 Task: Find connections with filter location Reservoir with filter topic #Jobswith filter profile language English with filter current company Elastic with filter school Sri Krishna College of Technology with filter industry Wholesale Import and Export with filter service category Consulting with filter keywords title School Volunteer
Action: Mouse moved to (486, 99)
Screenshot: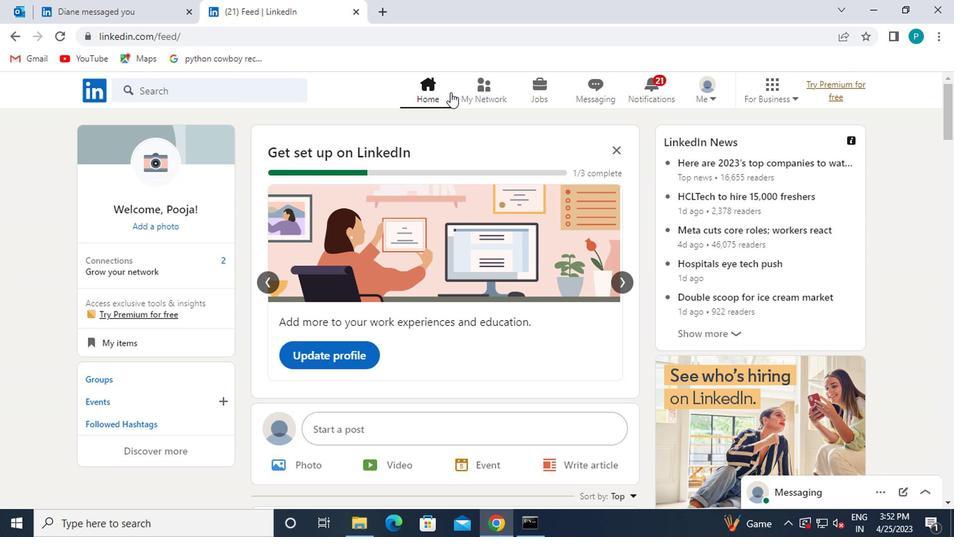 
Action: Mouse pressed left at (486, 99)
Screenshot: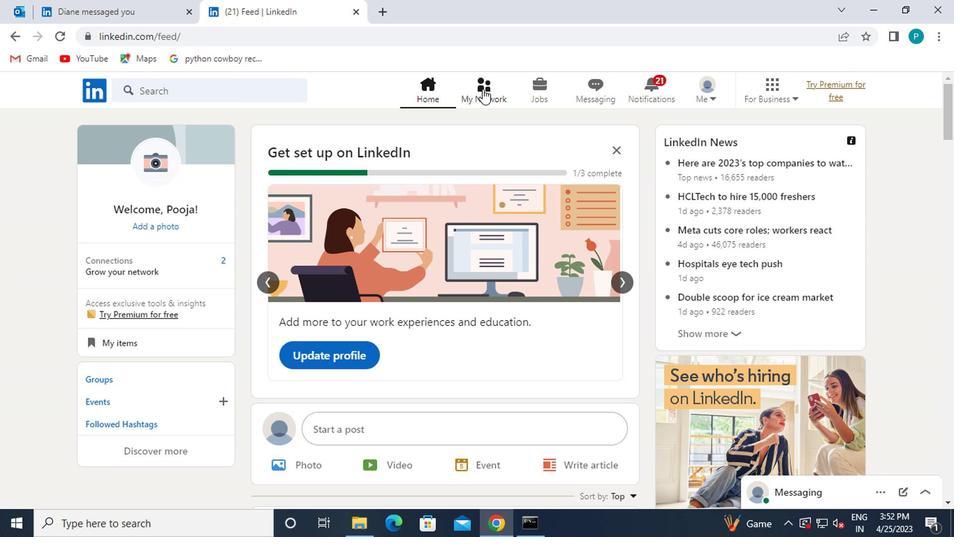 
Action: Mouse moved to (214, 175)
Screenshot: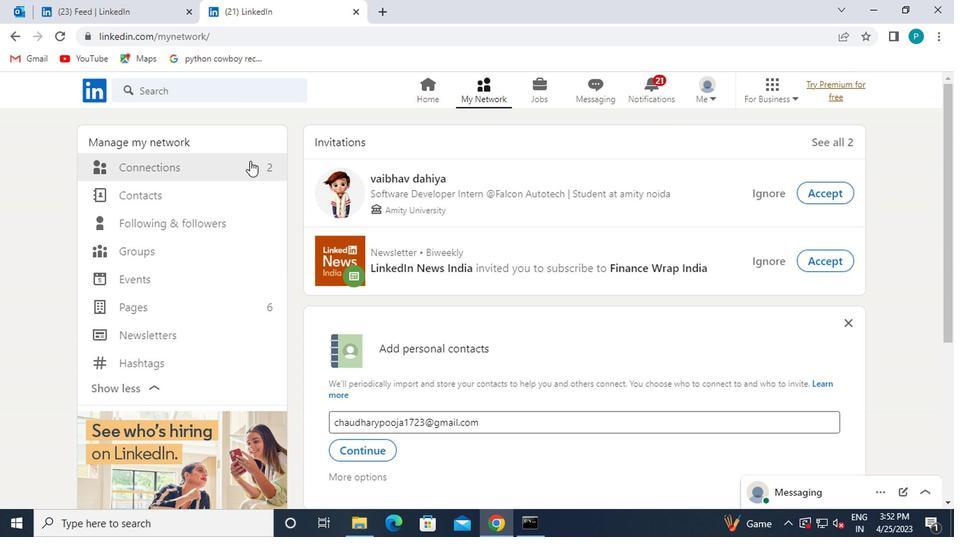 
Action: Mouse pressed left at (214, 175)
Screenshot: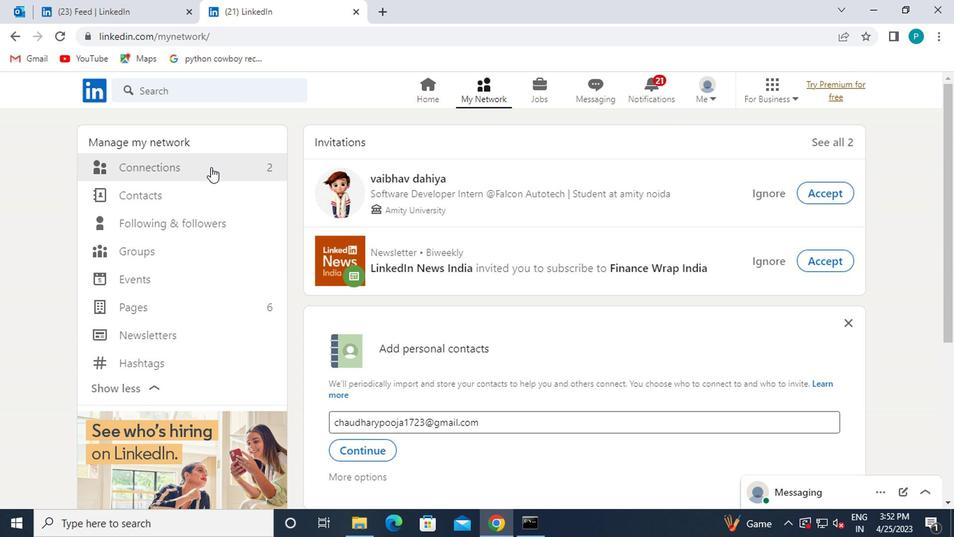 
Action: Mouse moved to (568, 178)
Screenshot: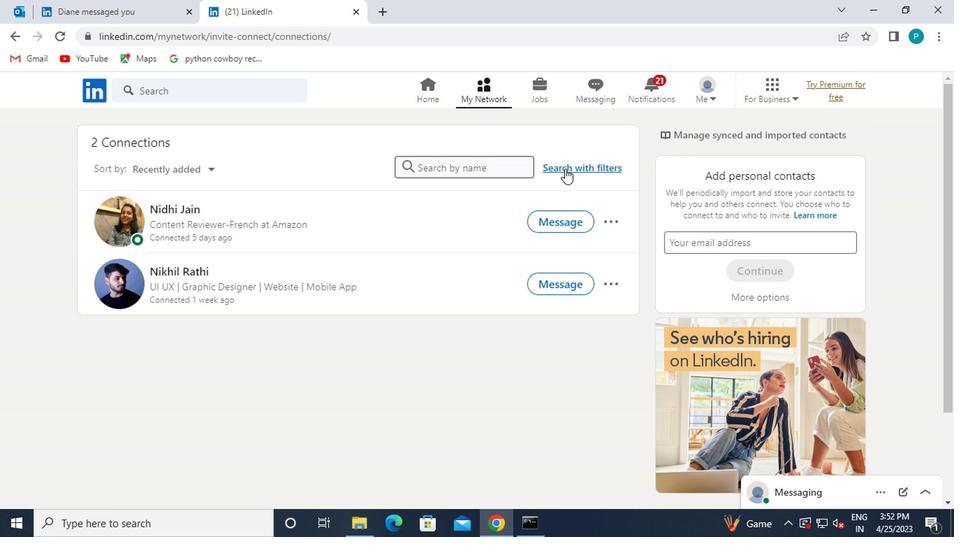 
Action: Mouse pressed left at (568, 178)
Screenshot: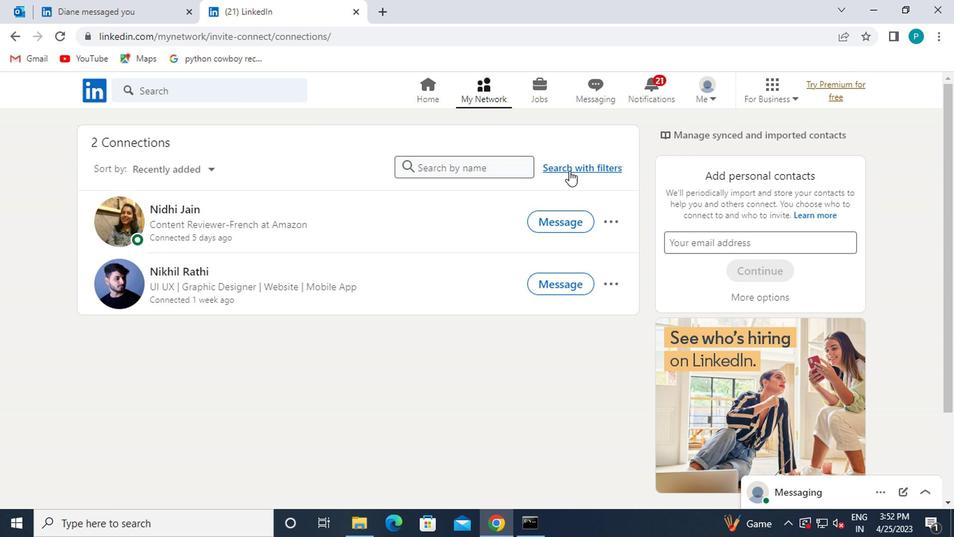
Action: Mouse moved to (455, 140)
Screenshot: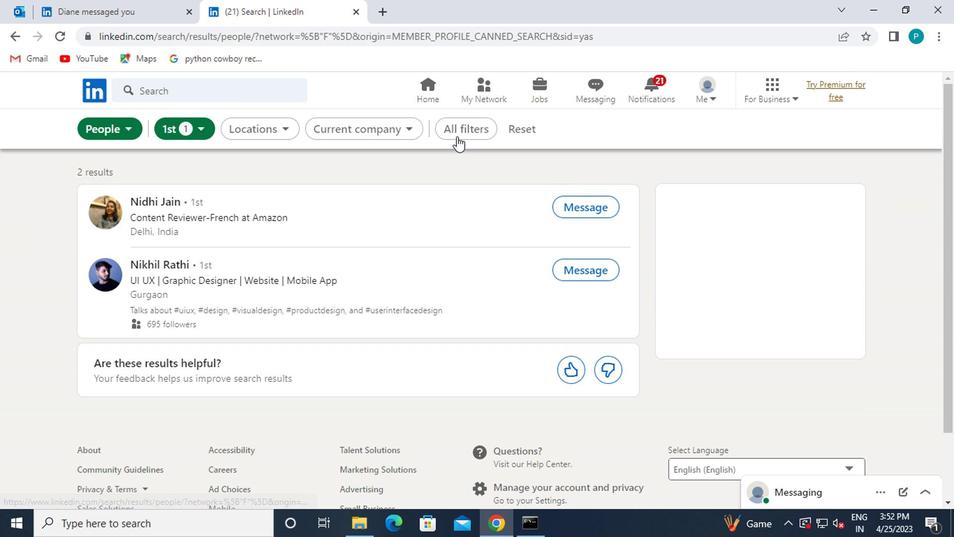 
Action: Mouse pressed left at (455, 140)
Screenshot: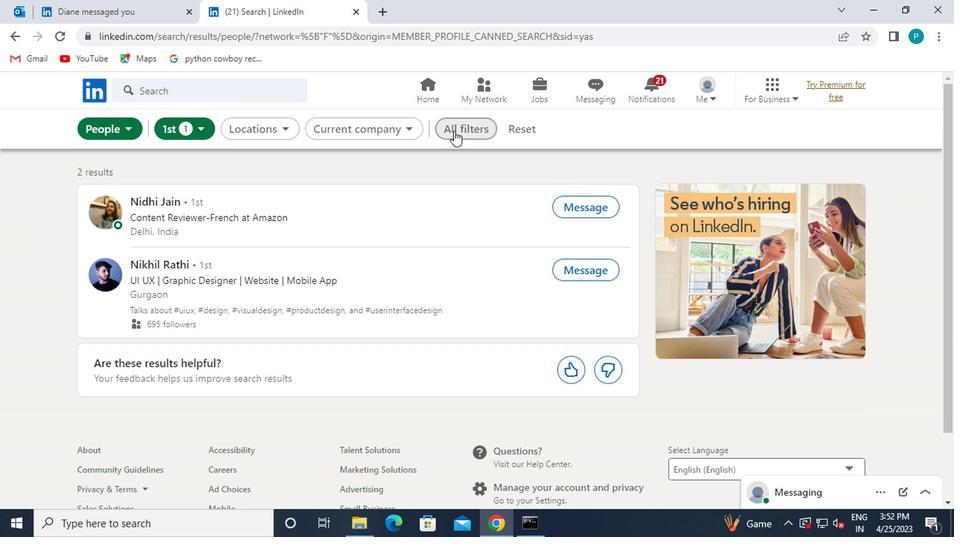 
Action: Mouse moved to (664, 241)
Screenshot: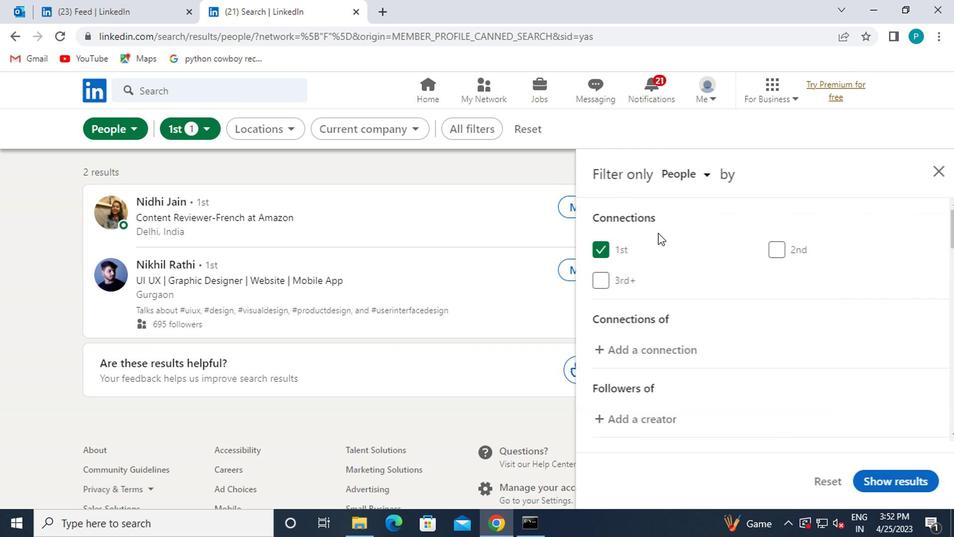 
Action: Mouse scrolled (664, 240) with delta (0, 0)
Screenshot: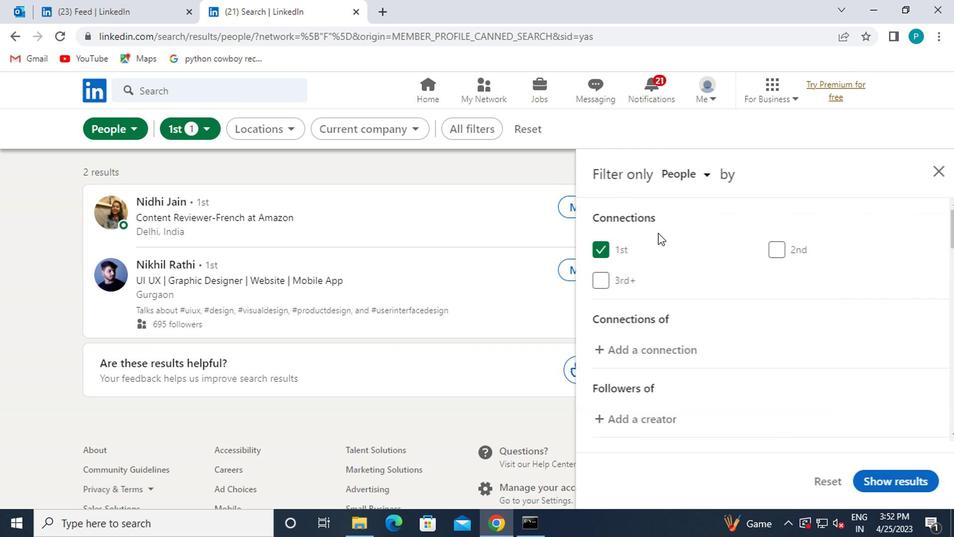 
Action: Mouse moved to (684, 258)
Screenshot: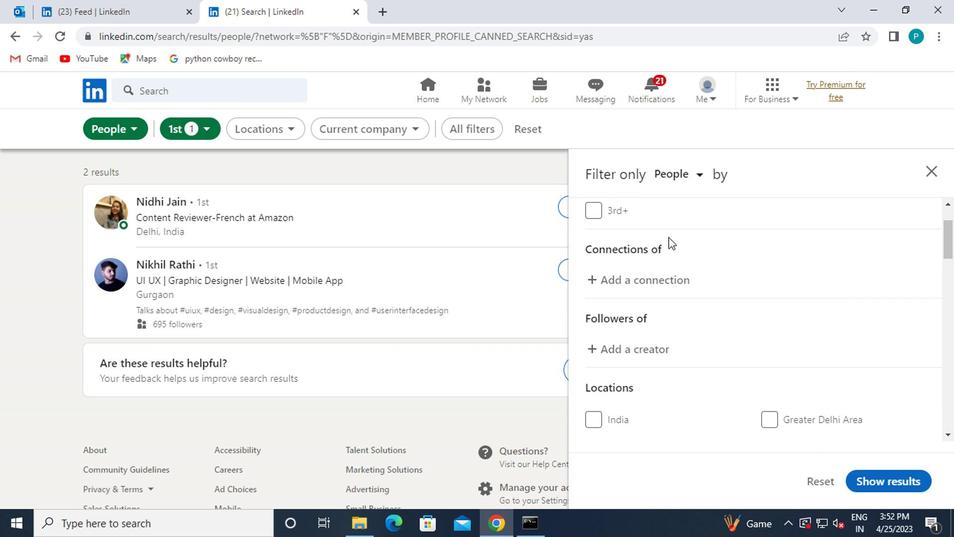 
Action: Mouse scrolled (684, 257) with delta (0, 0)
Screenshot: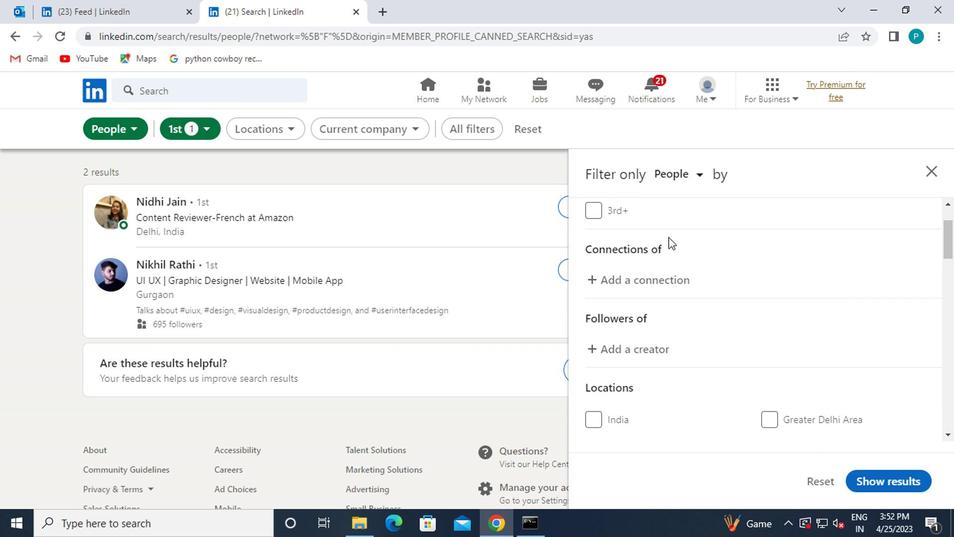 
Action: Mouse moved to (724, 281)
Screenshot: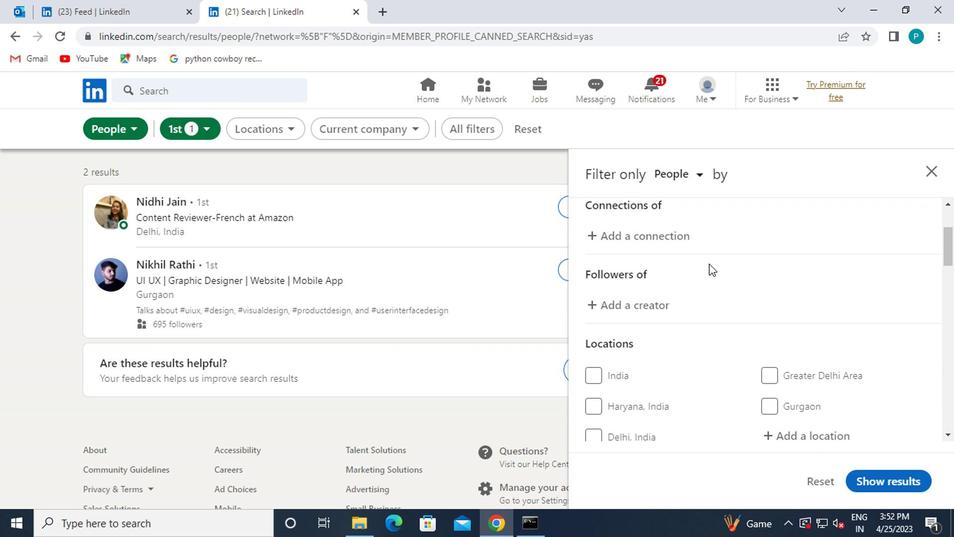 
Action: Mouse scrolled (724, 280) with delta (0, 0)
Screenshot: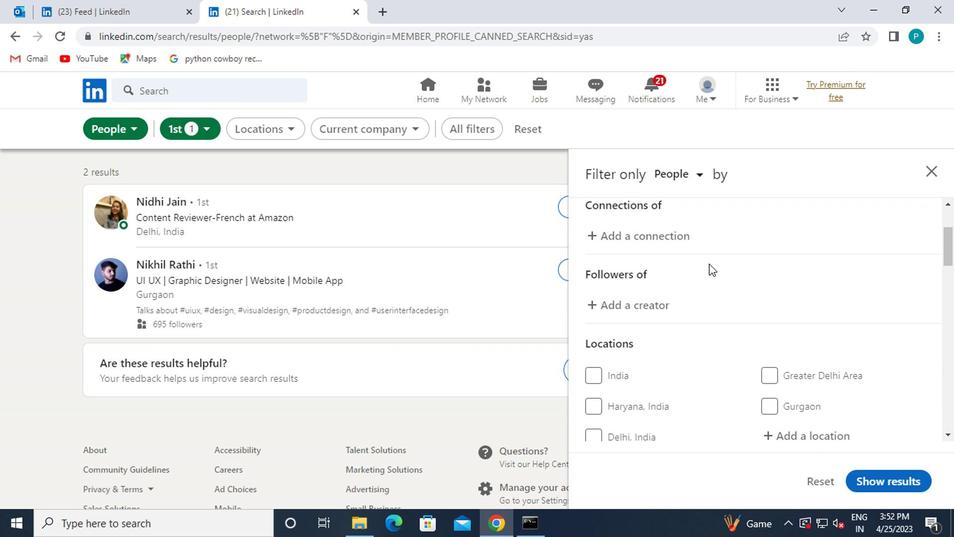 
Action: Mouse moved to (796, 337)
Screenshot: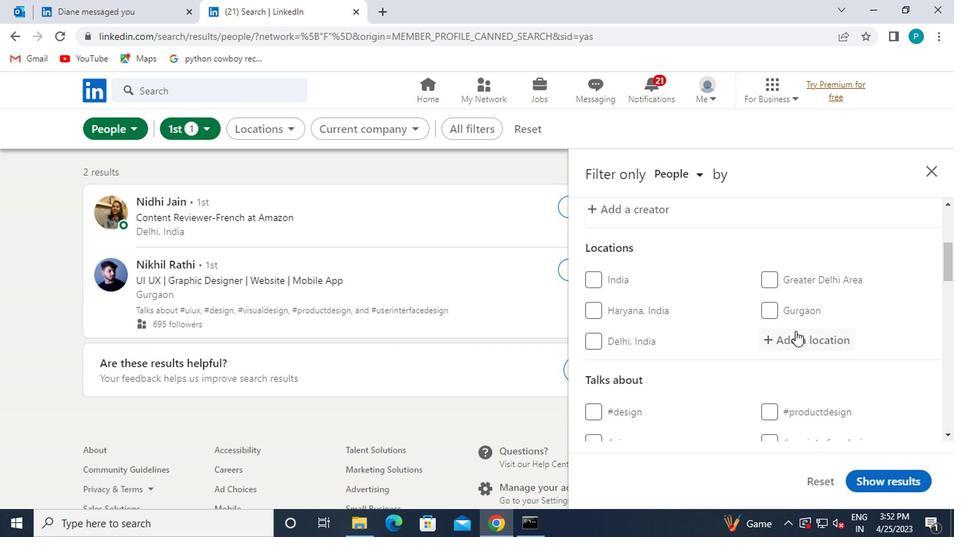 
Action: Mouse pressed left at (796, 337)
Screenshot: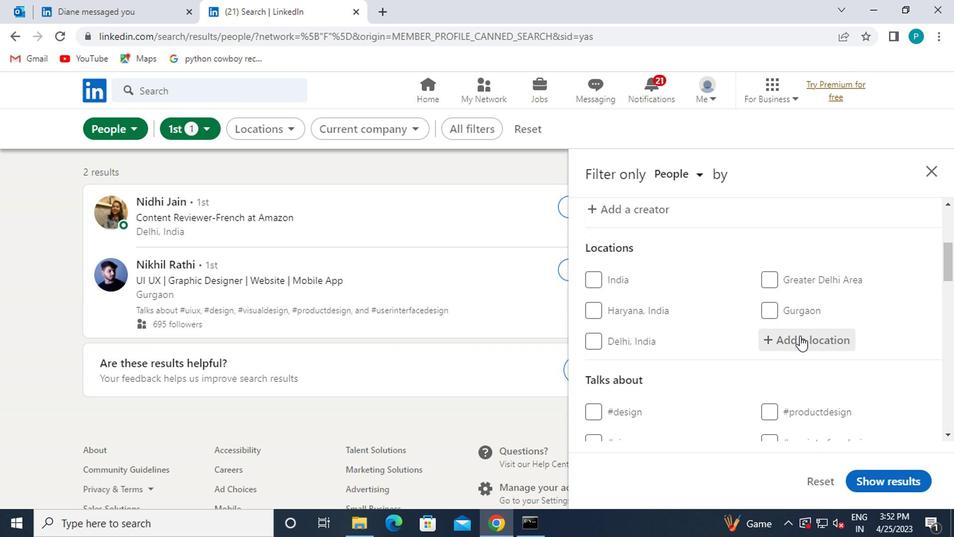 
Action: Mouse moved to (668, 300)
Screenshot: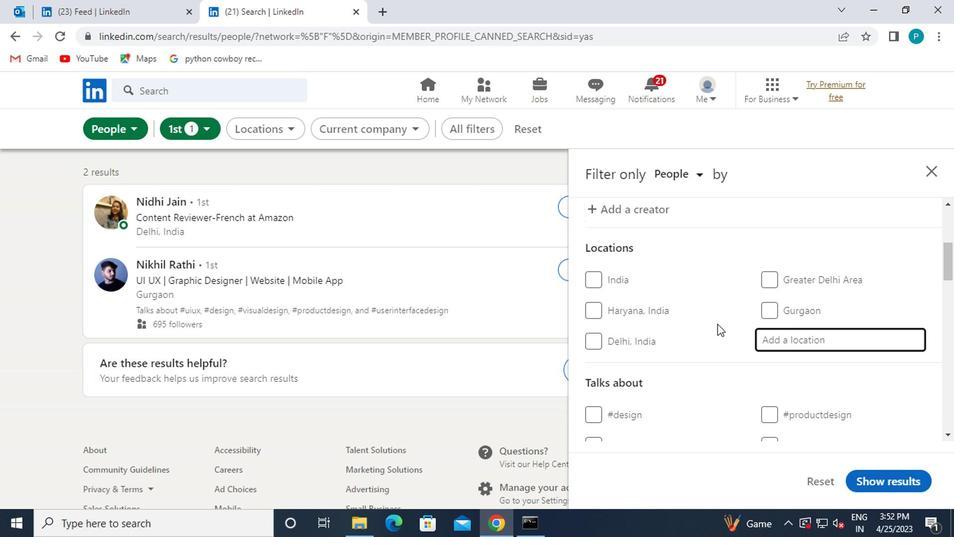 
Action: Key pressed reservoir
Screenshot: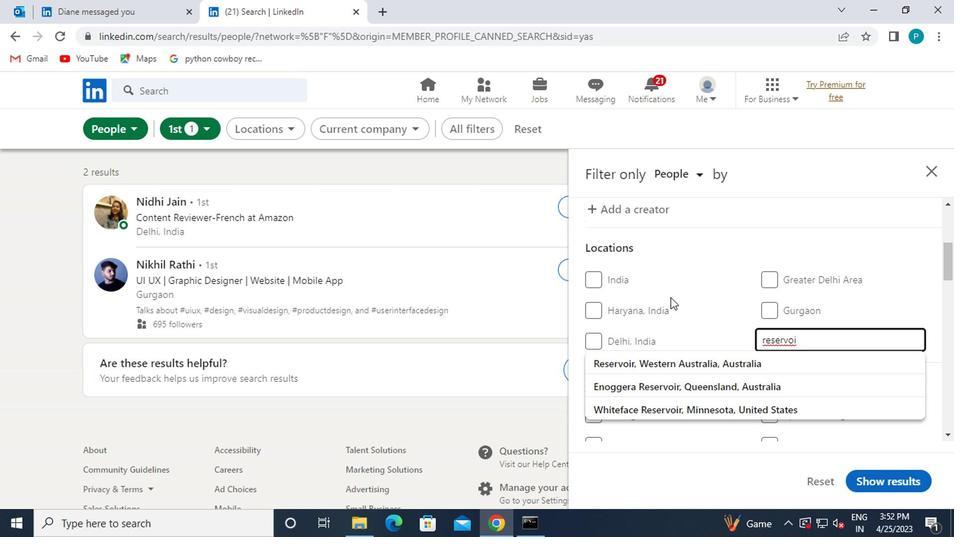 
Action: Mouse moved to (732, 332)
Screenshot: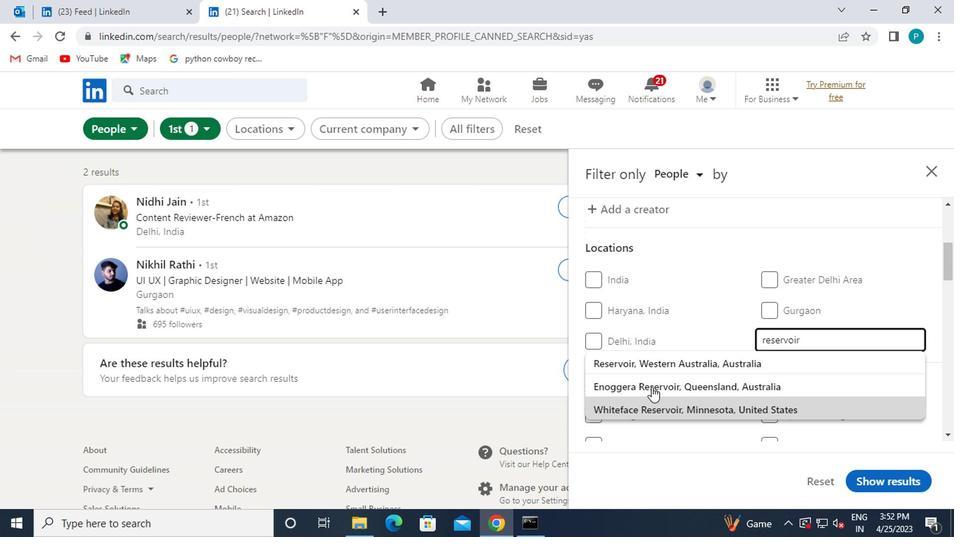 
Action: Key pressed <Key.enter>
Screenshot: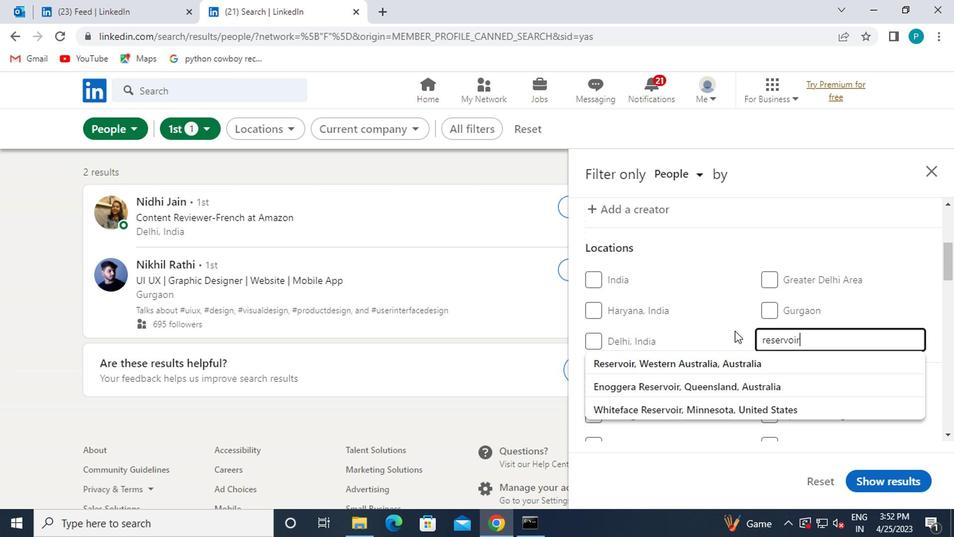 
Action: Mouse moved to (730, 331)
Screenshot: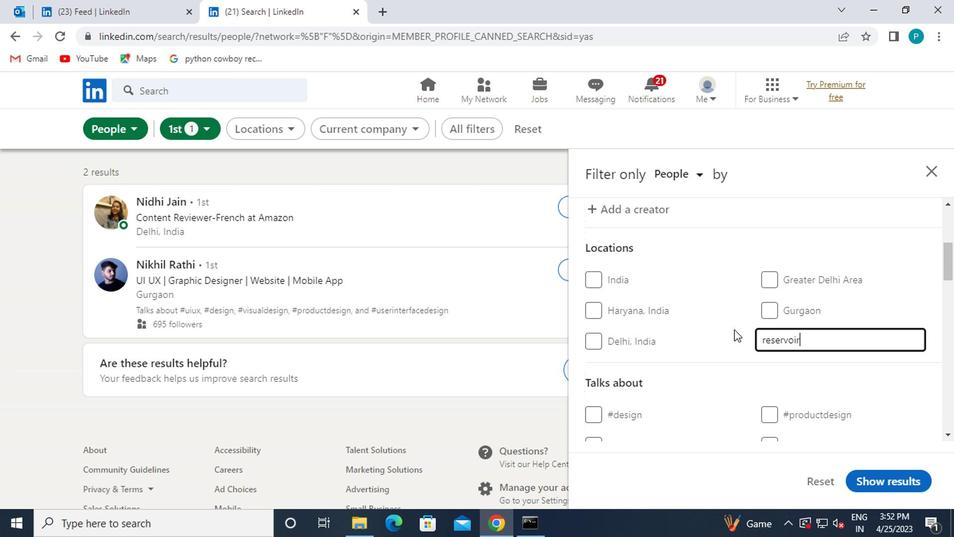 
Action: Mouse scrolled (730, 330) with delta (0, 0)
Screenshot: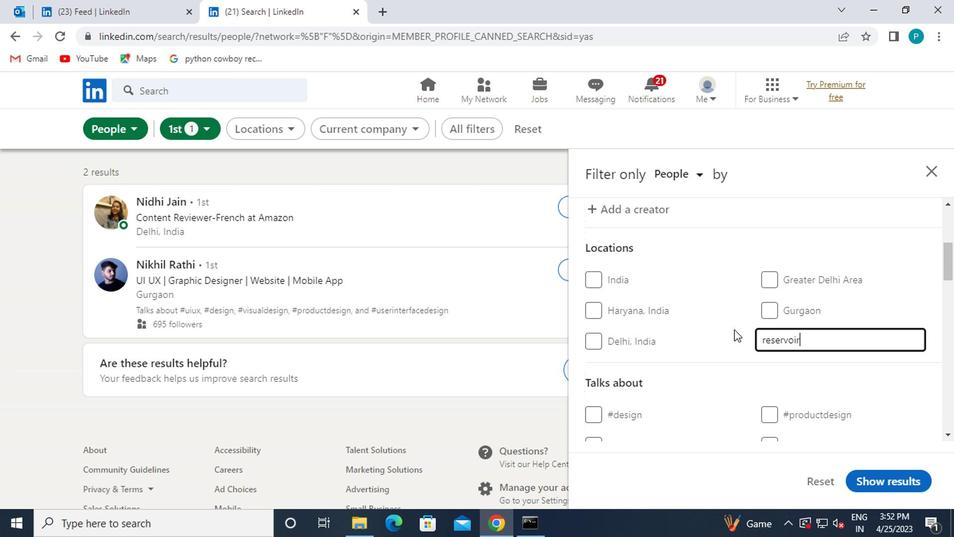 
Action: Mouse moved to (729, 333)
Screenshot: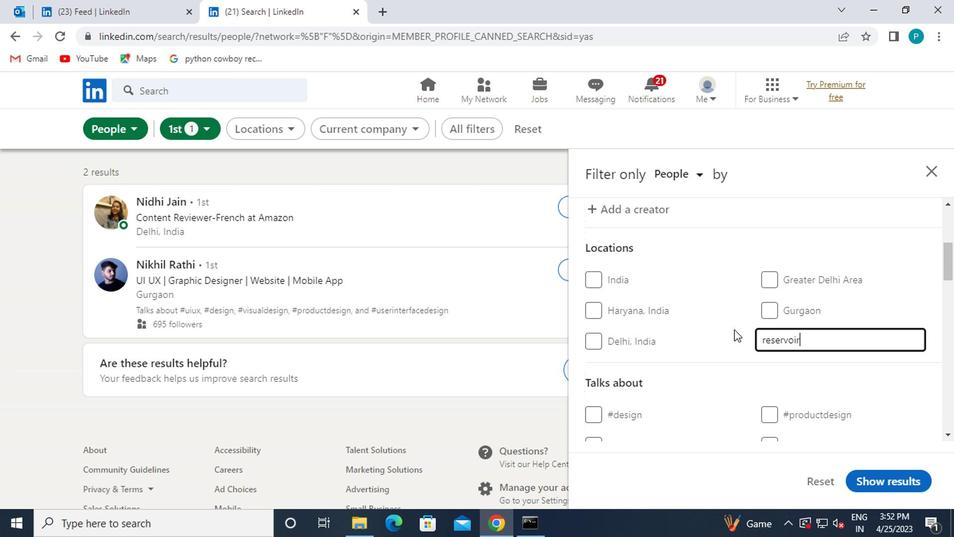 
Action: Mouse scrolled (729, 332) with delta (0, 0)
Screenshot: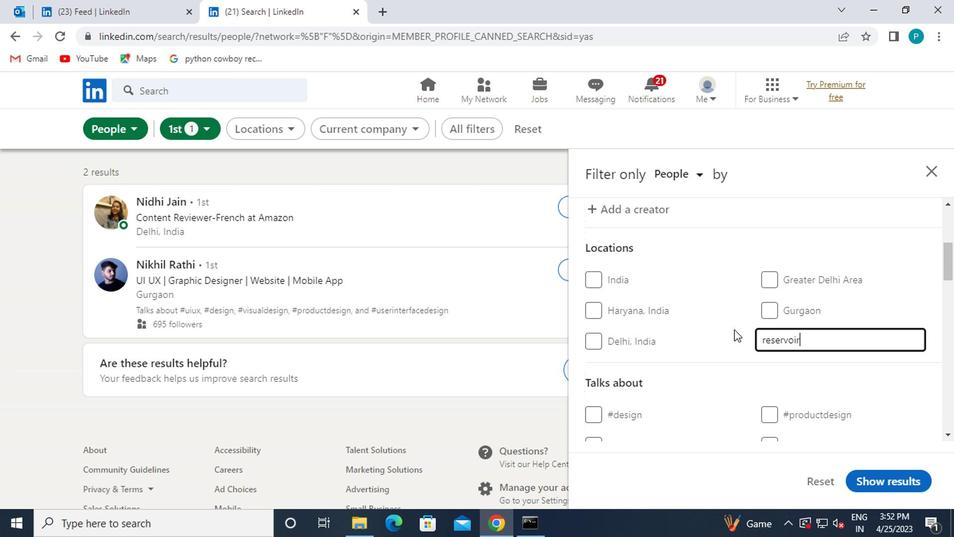 
Action: Mouse moved to (760, 340)
Screenshot: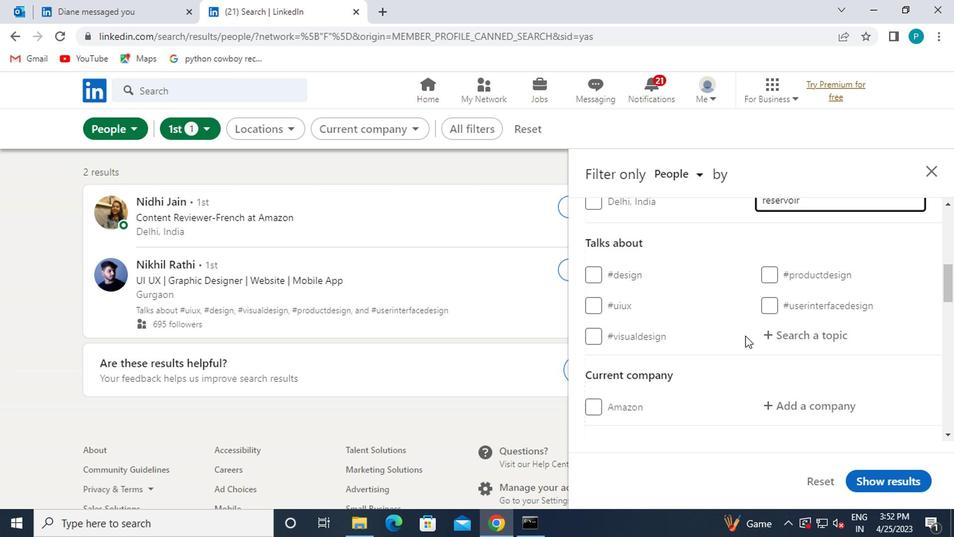 
Action: Mouse pressed left at (760, 340)
Screenshot: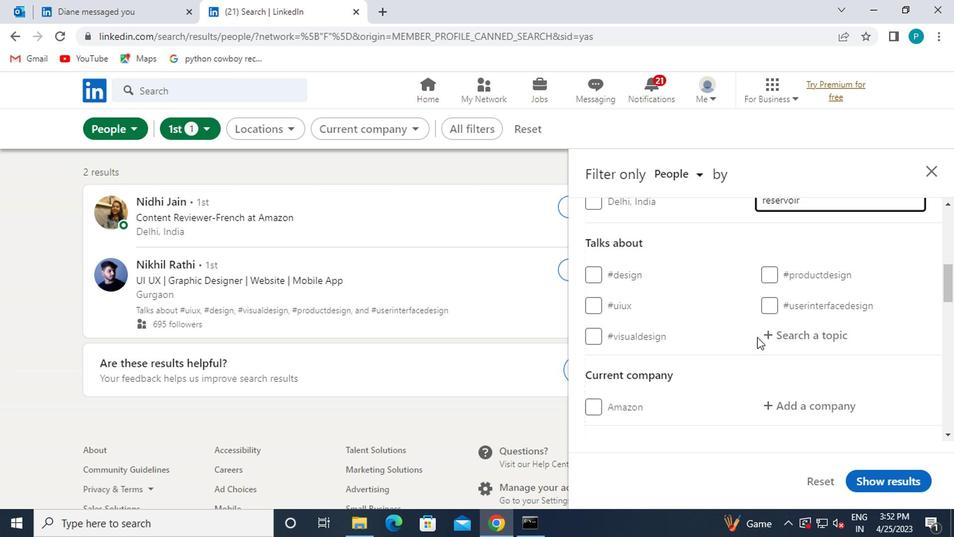 
Action: Key pressed <Key.shift><Key.shift><Key.shift><Key.shift><Key.shift><Key.shift><Key.shift>#JOBS
Screenshot: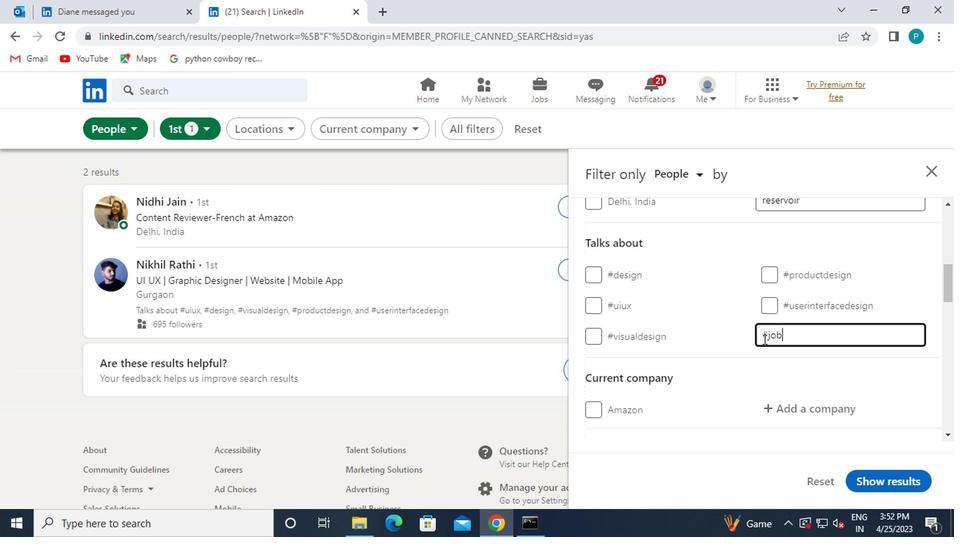 
Action: Mouse moved to (724, 355)
Screenshot: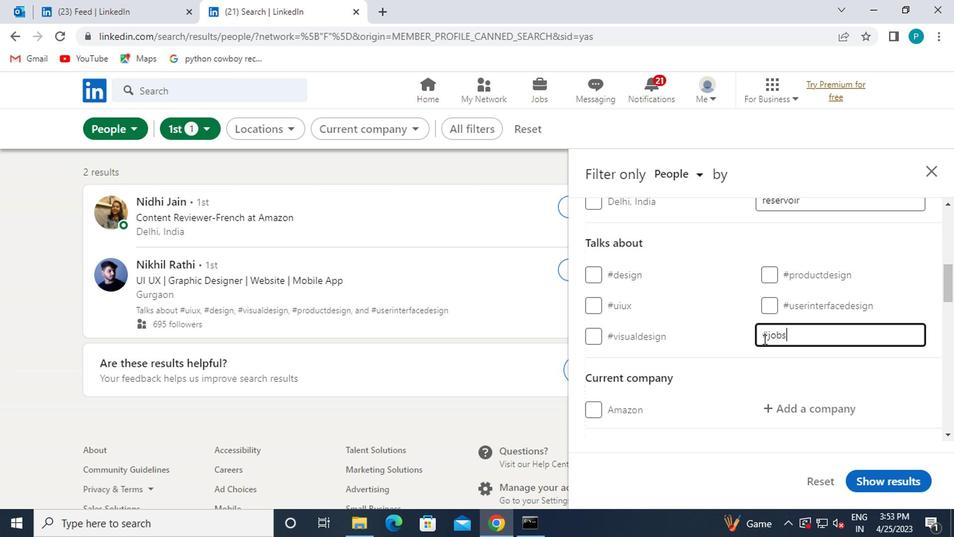 
Action: Mouse scrolled (724, 354) with delta (0, 0)
Screenshot: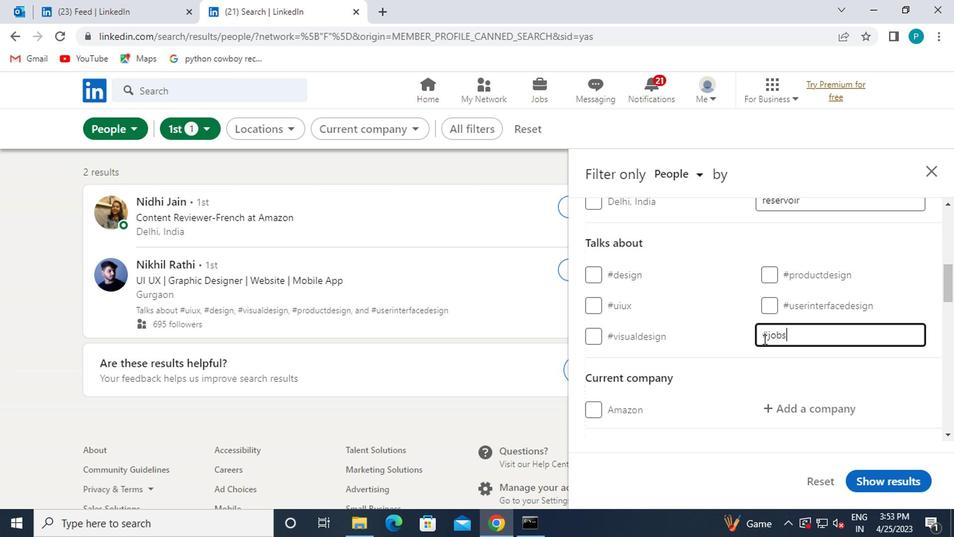
Action: Mouse moved to (716, 356)
Screenshot: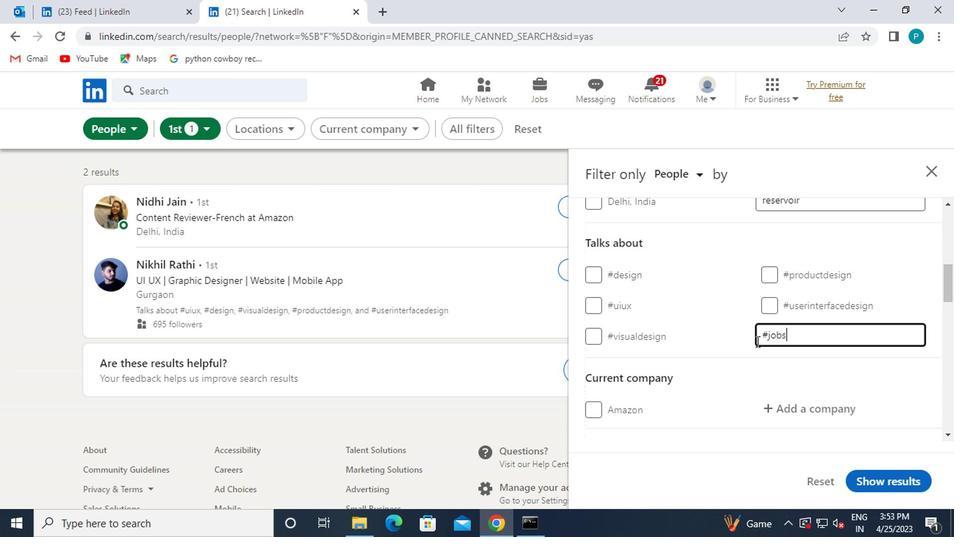 
Action: Mouse scrolled (716, 355) with delta (0, 0)
Screenshot: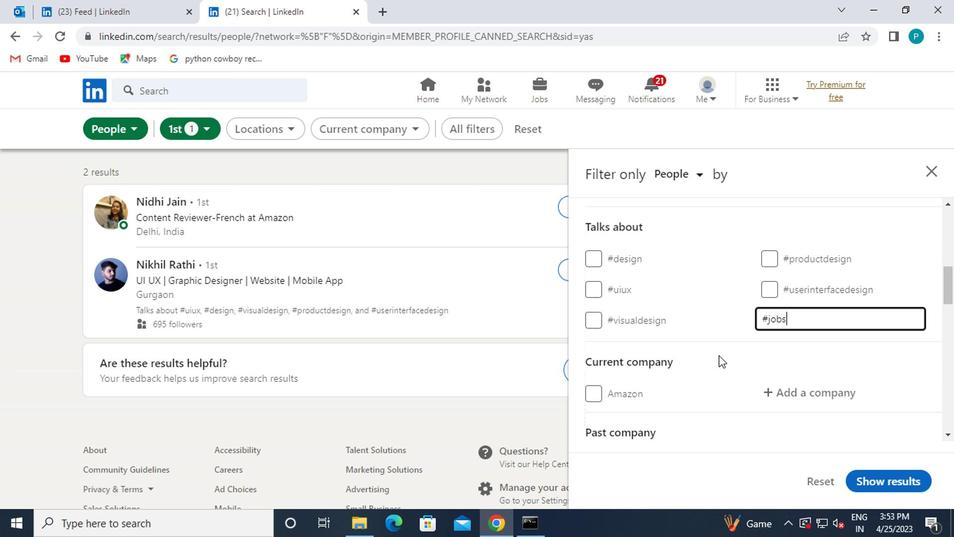 
Action: Mouse scrolled (716, 357) with delta (0, 0)
Screenshot: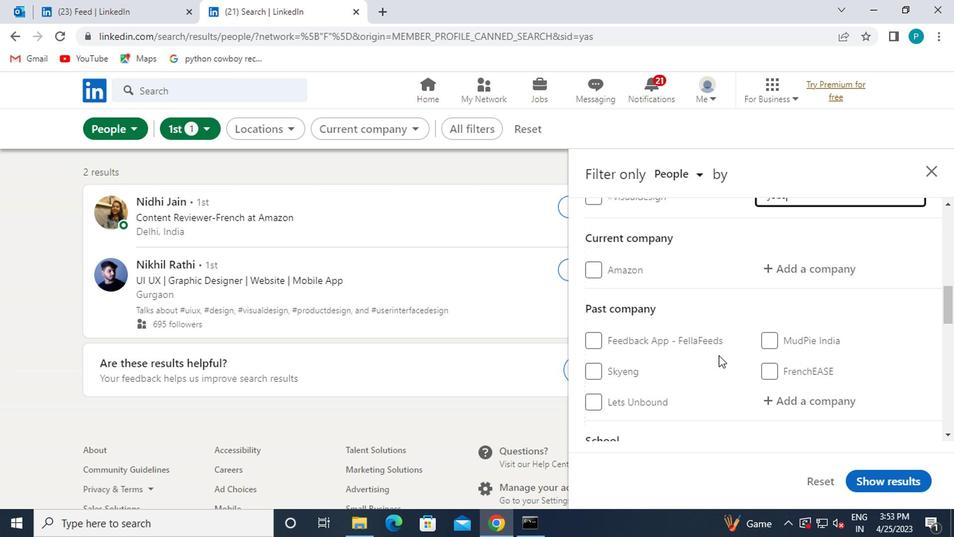 
Action: Mouse scrolled (716, 355) with delta (0, 0)
Screenshot: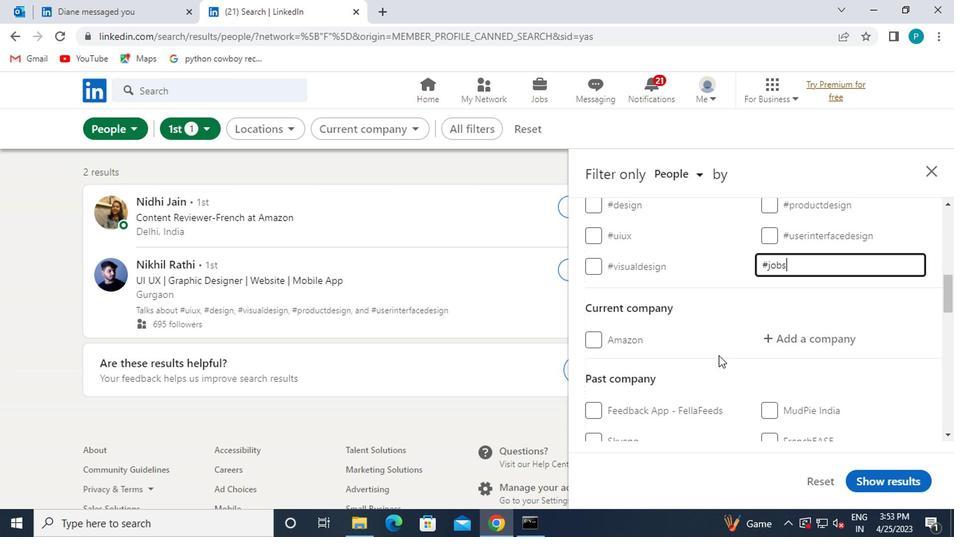 
Action: Mouse moved to (768, 280)
Screenshot: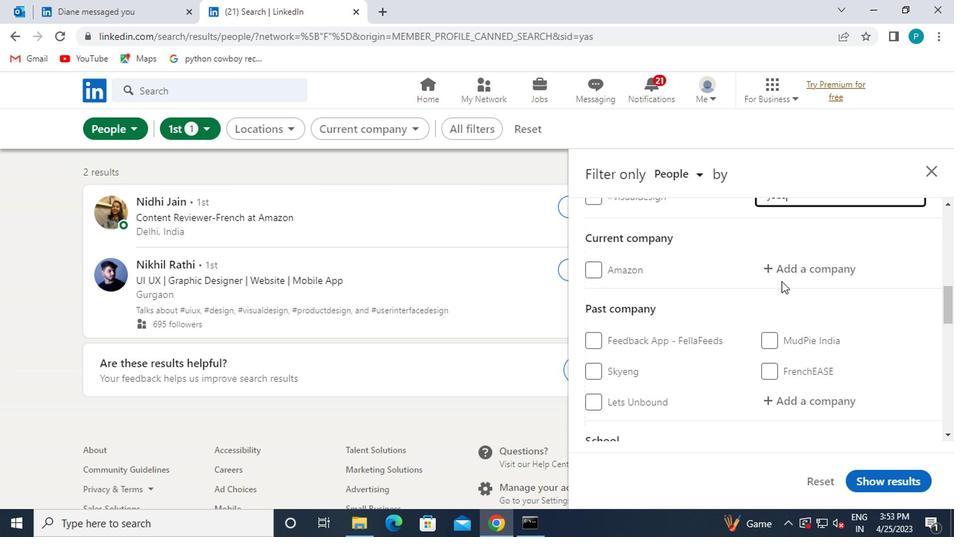 
Action: Mouse pressed left at (768, 280)
Screenshot: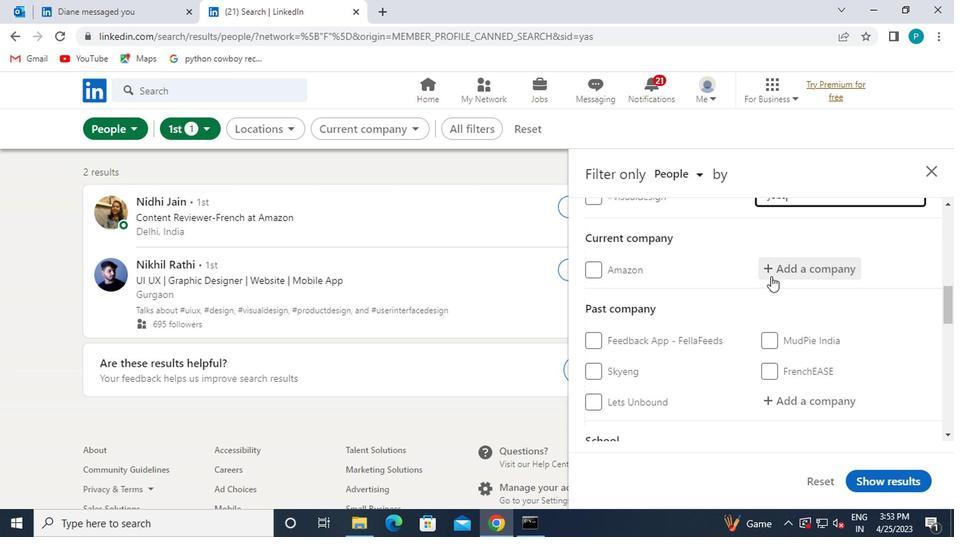 
Action: Key pressed ELASTIC
Screenshot: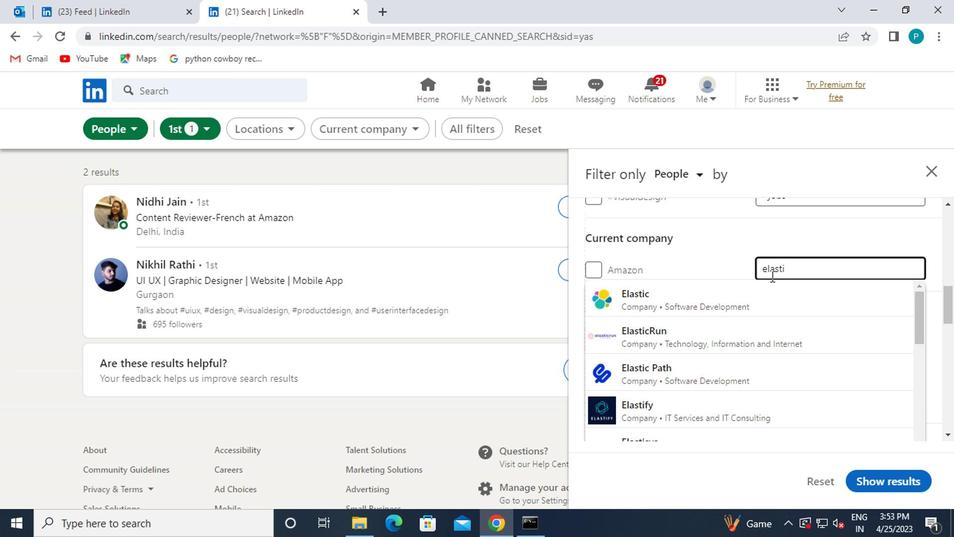 
Action: Mouse moved to (686, 290)
Screenshot: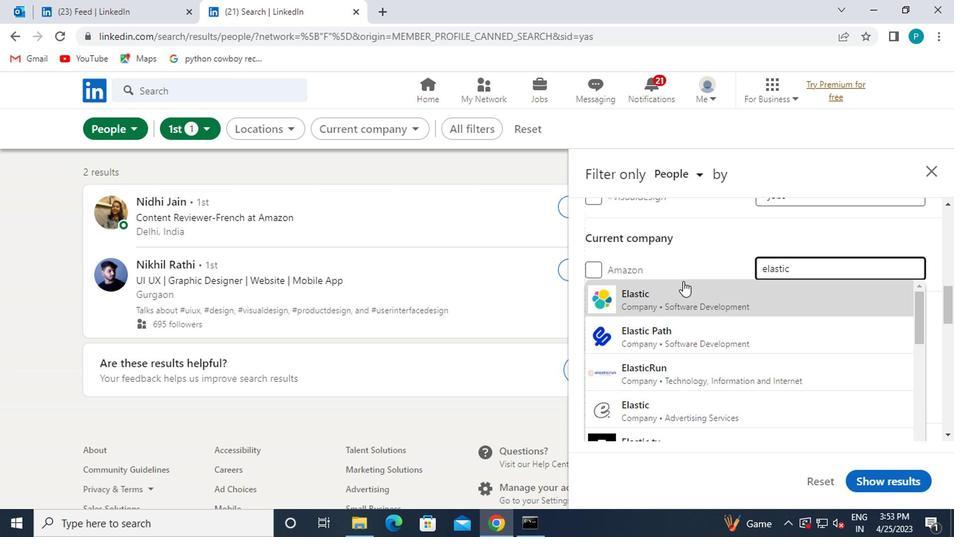
Action: Mouse pressed left at (686, 290)
Screenshot: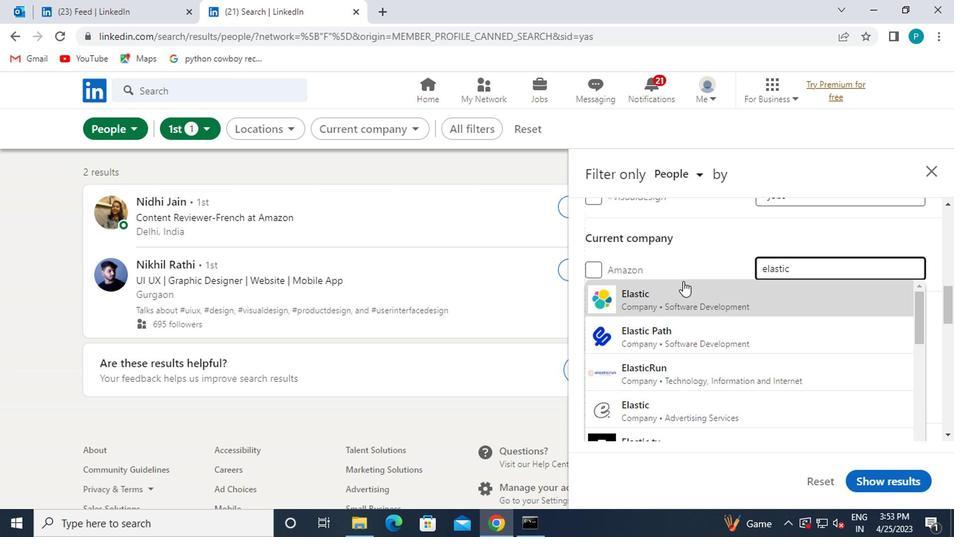 
Action: Mouse moved to (646, 280)
Screenshot: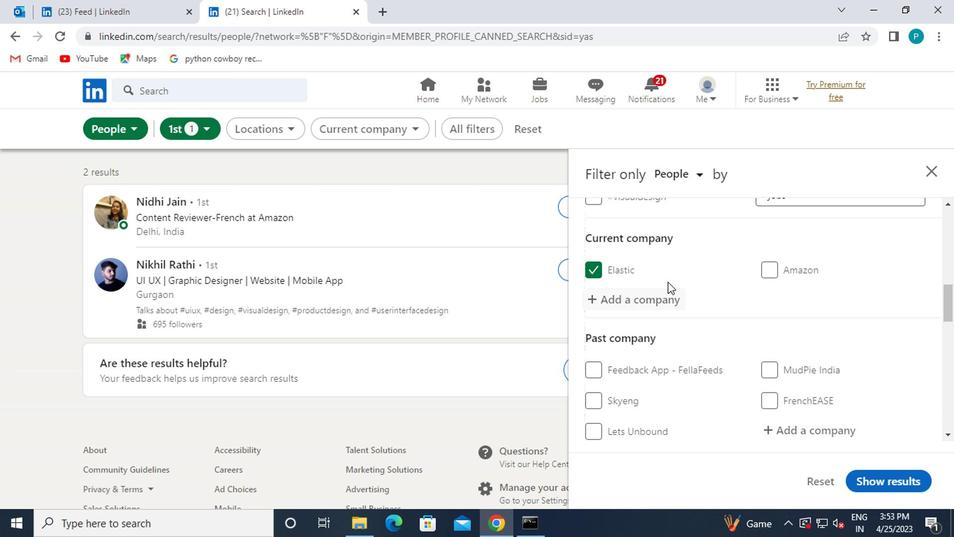 
Action: Mouse scrolled (646, 279) with delta (0, 0)
Screenshot: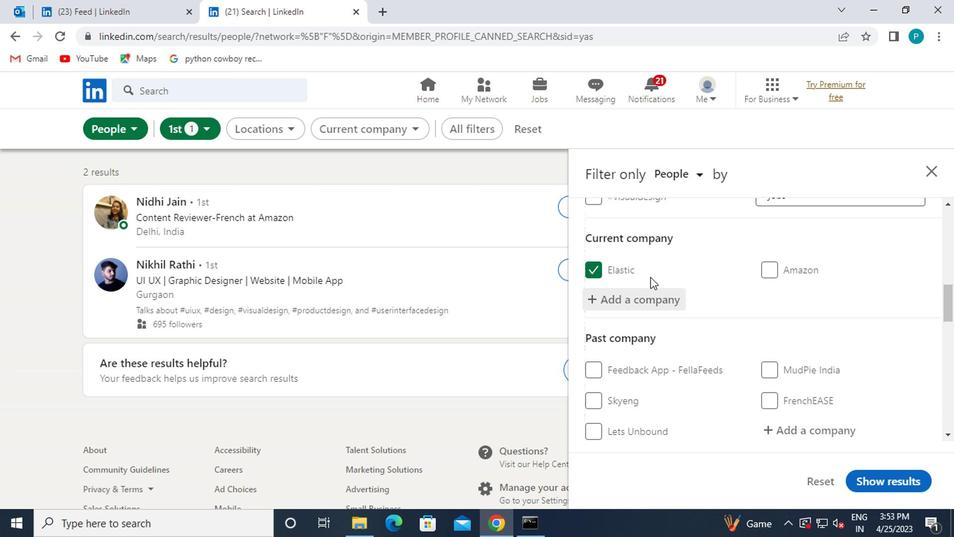 
Action: Mouse scrolled (646, 279) with delta (0, 0)
Screenshot: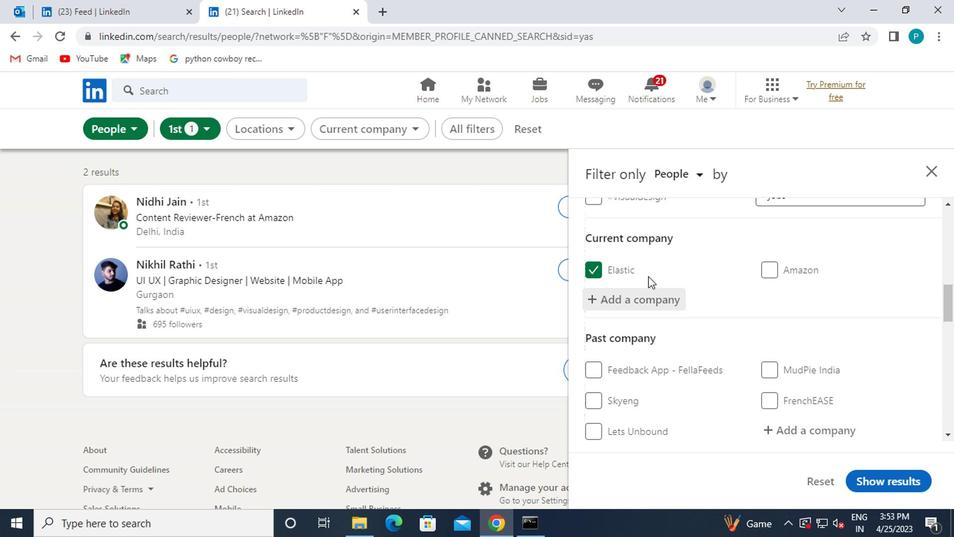 
Action: Mouse moved to (763, 305)
Screenshot: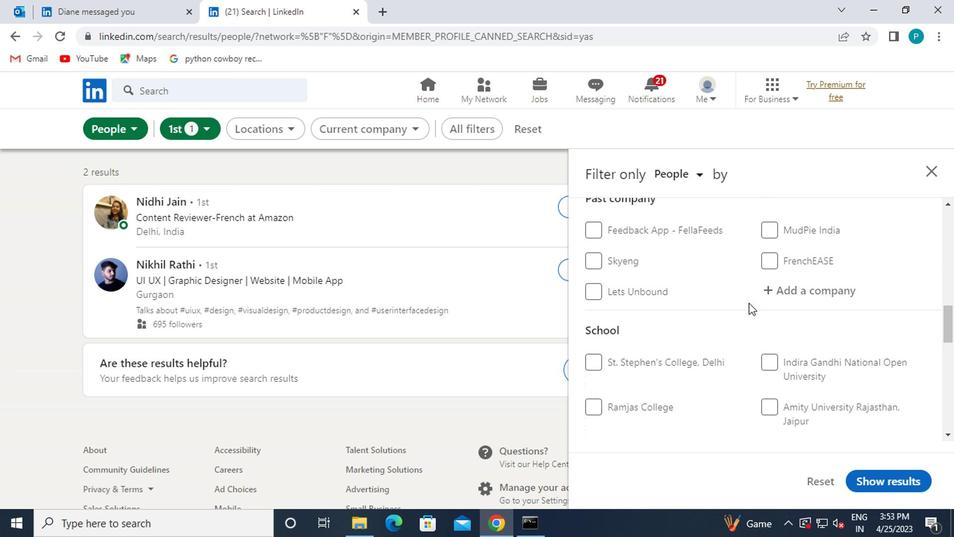 
Action: Mouse scrolled (763, 305) with delta (0, 0)
Screenshot: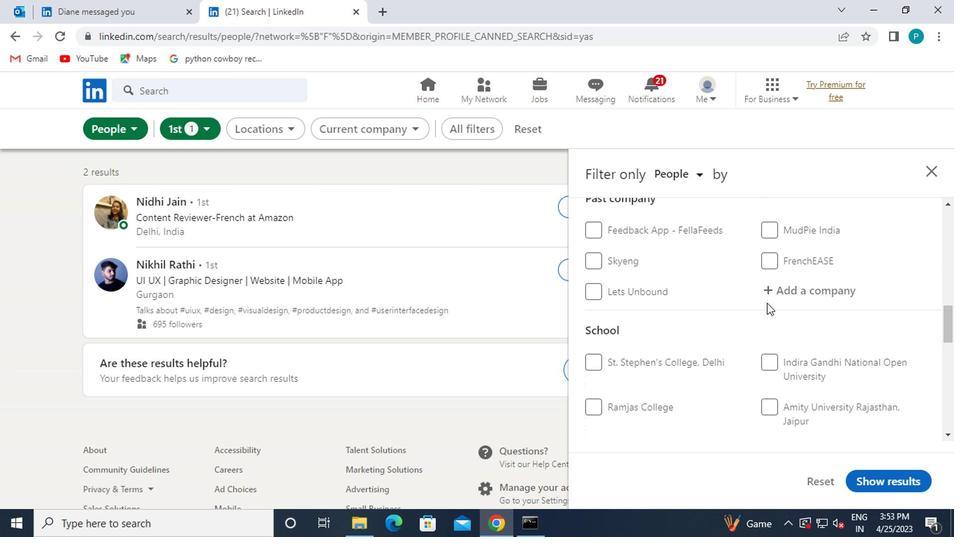 
Action: Mouse scrolled (763, 305) with delta (0, 0)
Screenshot: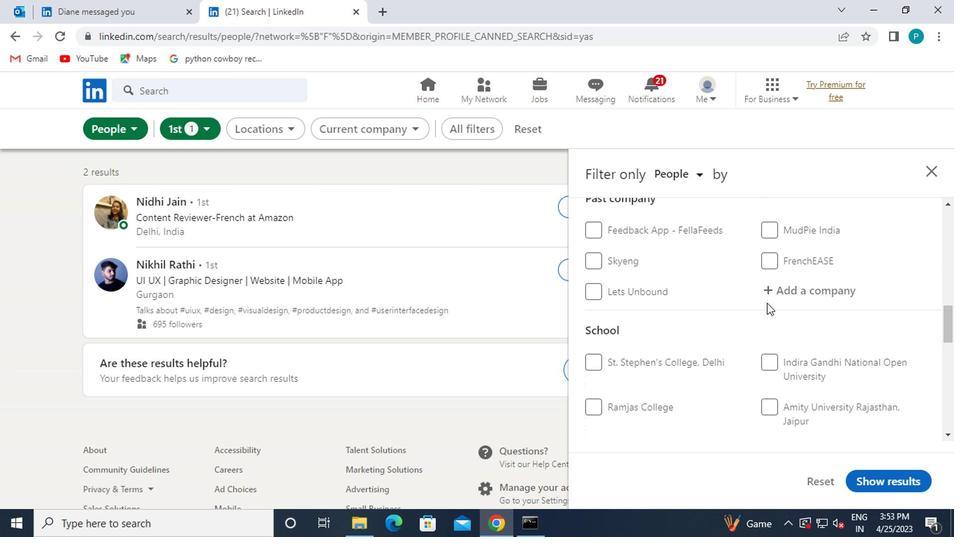 
Action: Mouse moved to (766, 307)
Screenshot: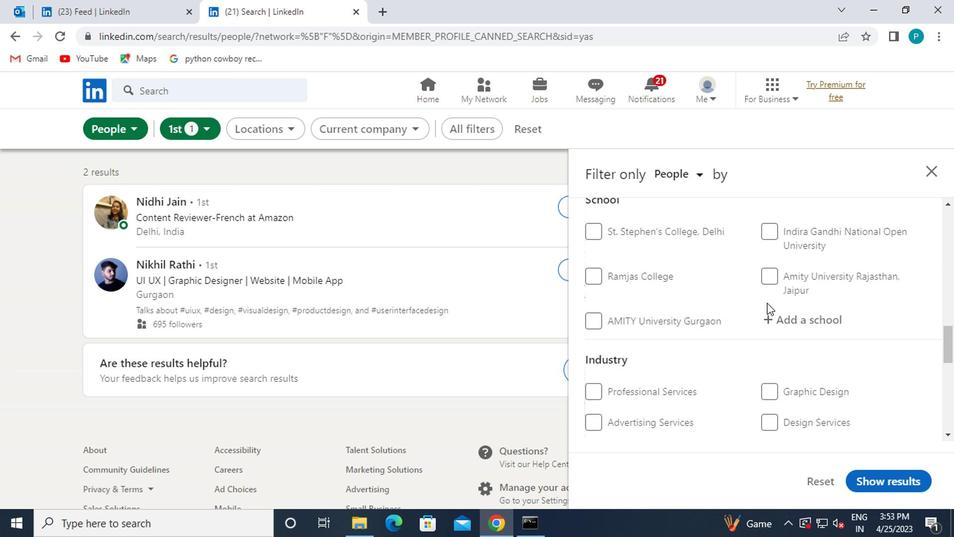 
Action: Mouse pressed left at (766, 307)
Screenshot: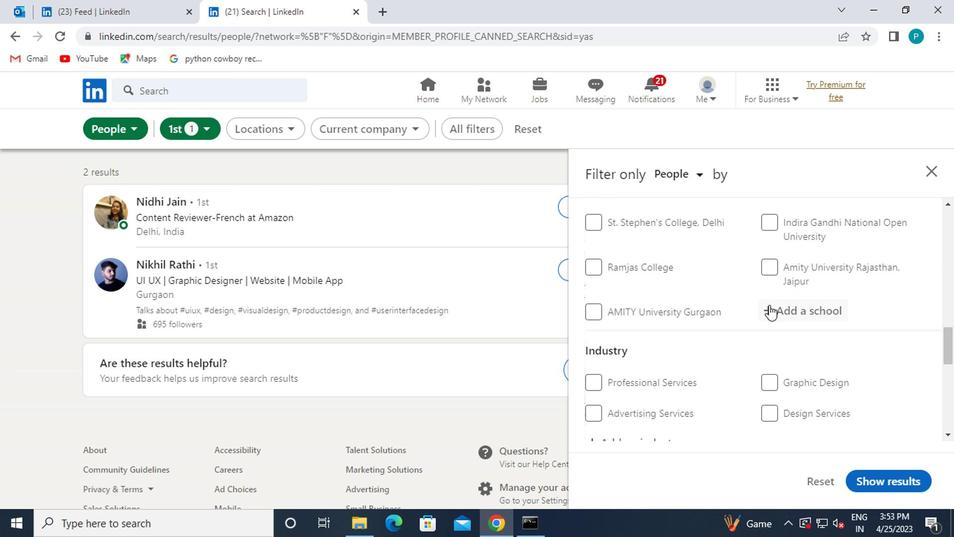 
Action: Mouse moved to (751, 302)
Screenshot: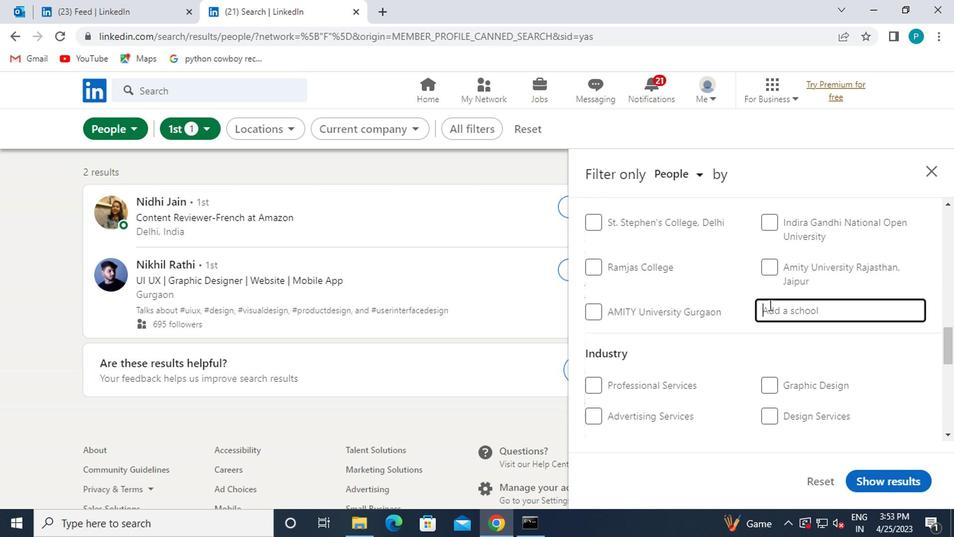
Action: Key pressed SRI<Key.space>KRISHNA<Key.space>
Screenshot: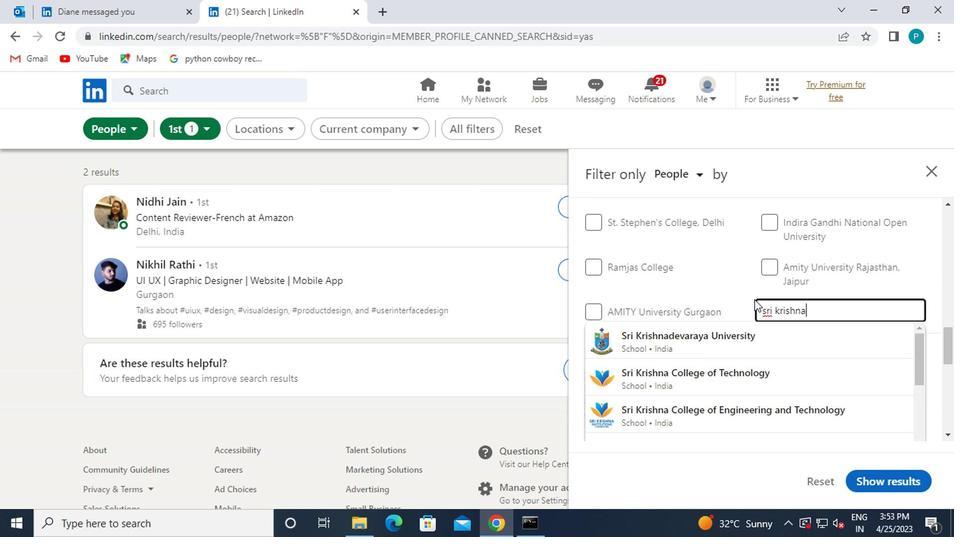 
Action: Mouse moved to (759, 363)
Screenshot: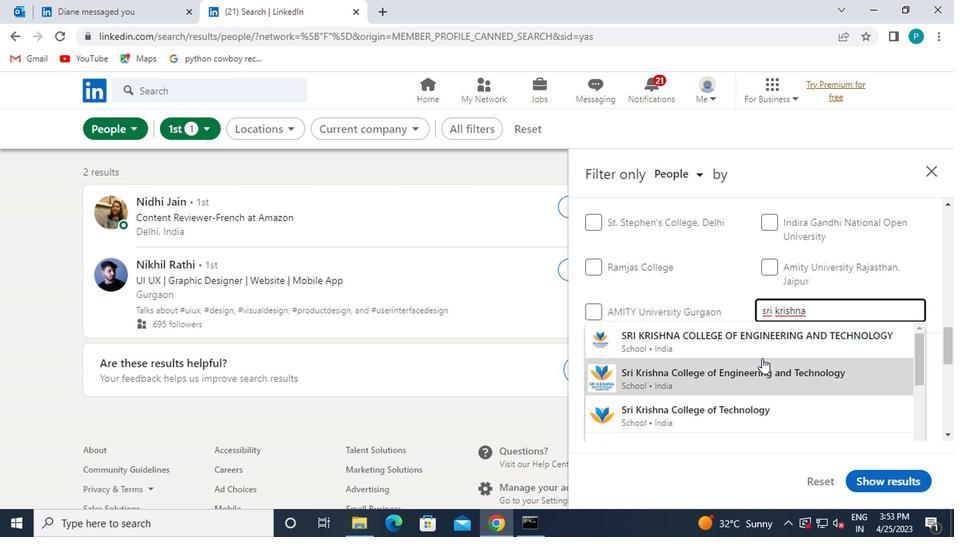 
Action: Mouse pressed left at (759, 363)
Screenshot: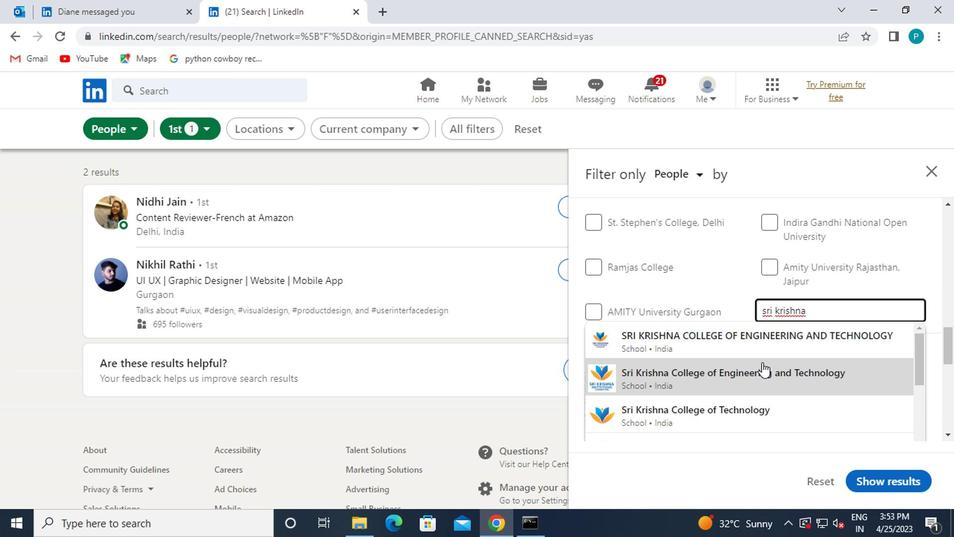 
Action: Mouse moved to (754, 362)
Screenshot: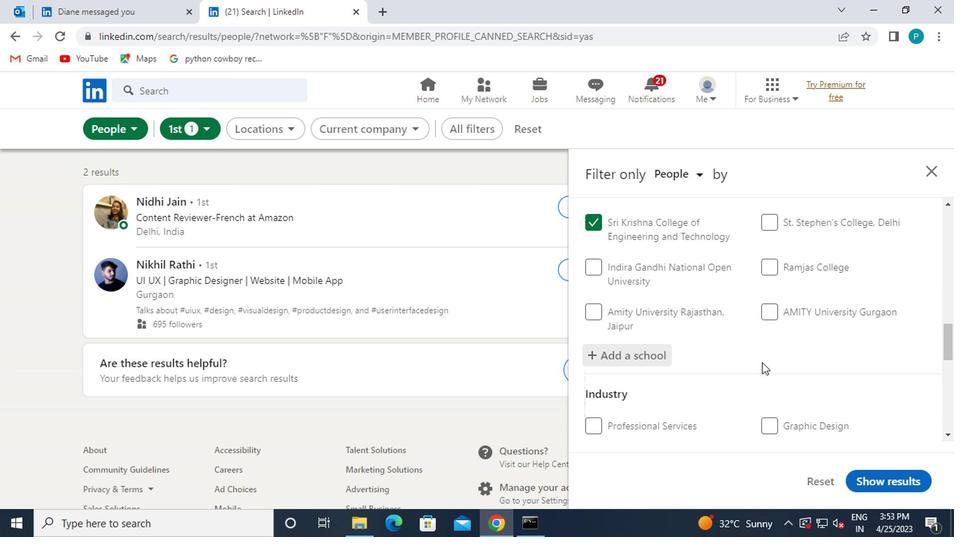 
Action: Mouse scrolled (754, 361) with delta (0, 0)
Screenshot: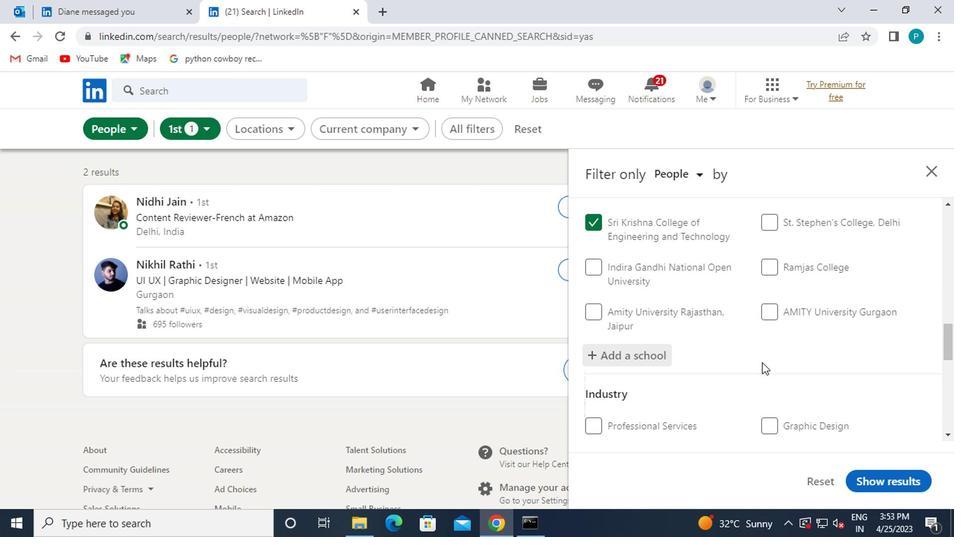 
Action: Mouse moved to (748, 361)
Screenshot: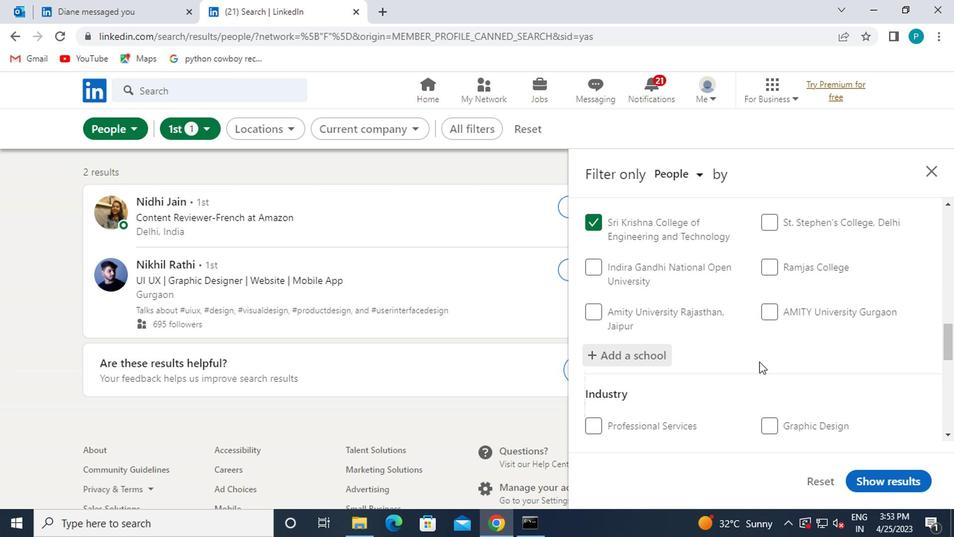
Action: Mouse scrolled (748, 360) with delta (0, 0)
Screenshot: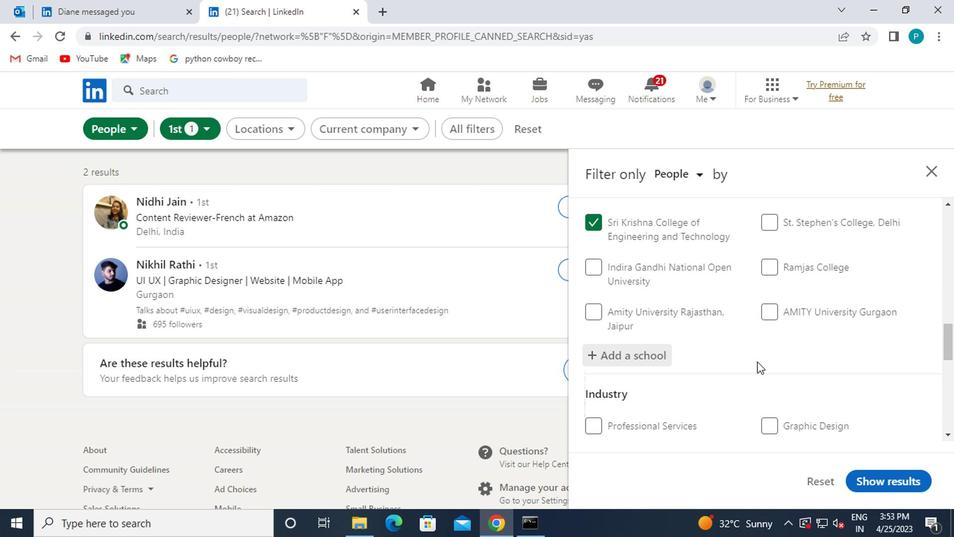 
Action: Mouse moved to (644, 347)
Screenshot: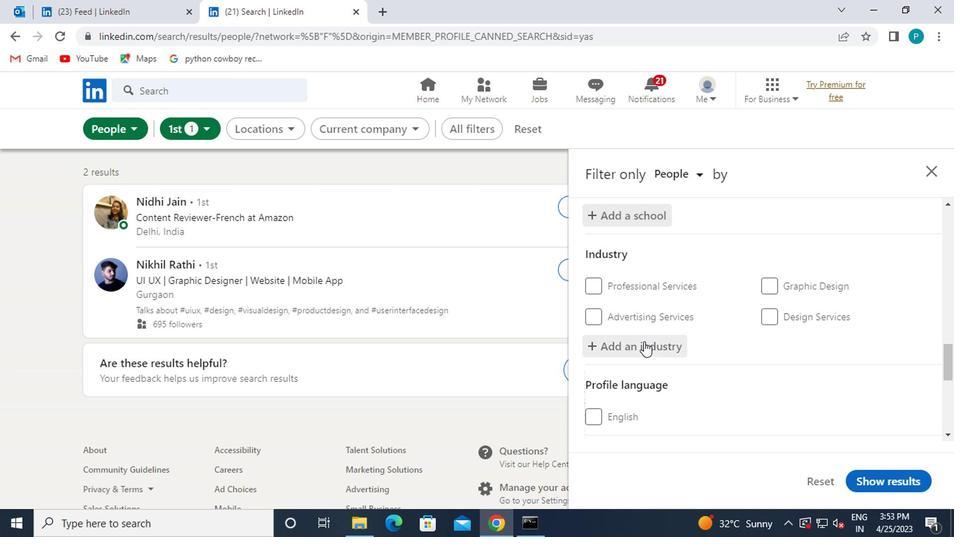 
Action: Mouse pressed left at (644, 347)
Screenshot: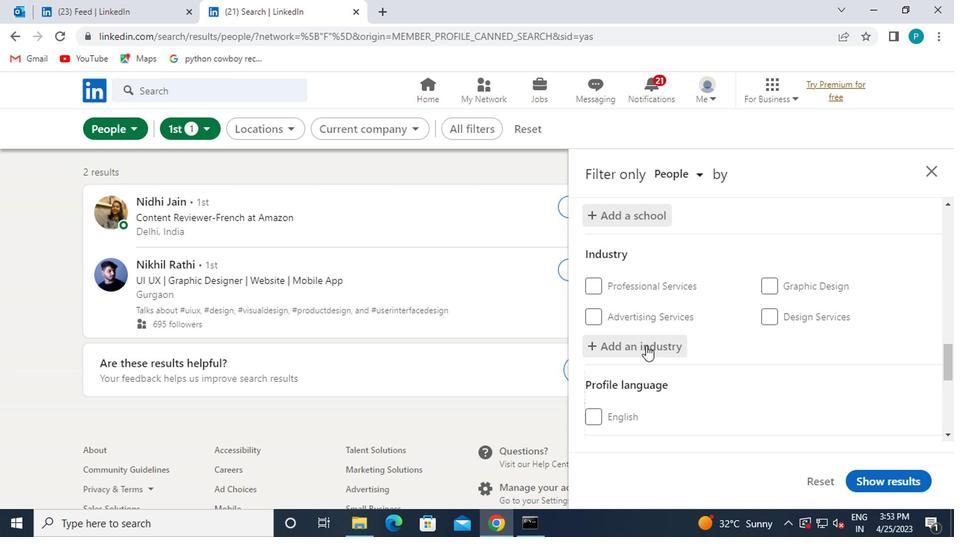 
Action: Mouse moved to (679, 336)
Screenshot: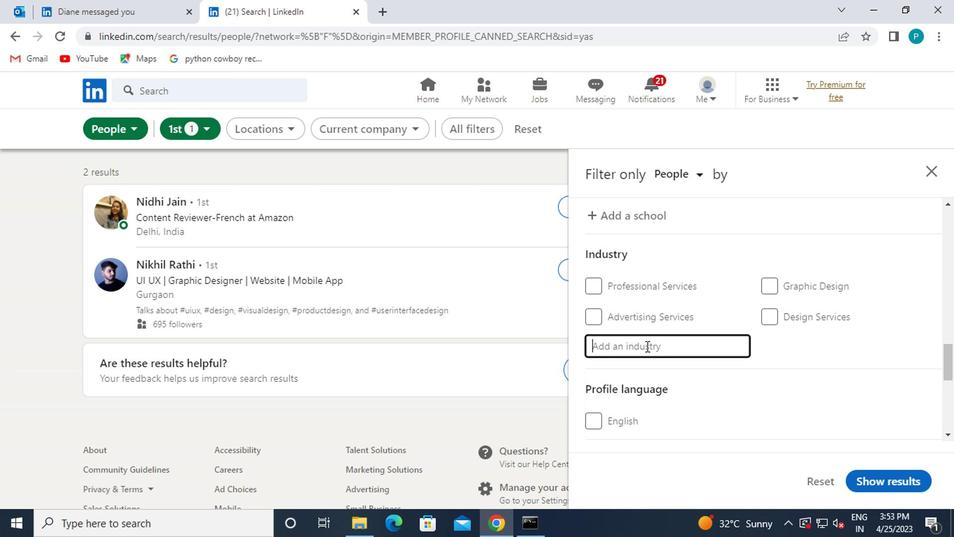 
Action: Key pressed WHOLESALE<Key.space>
Screenshot: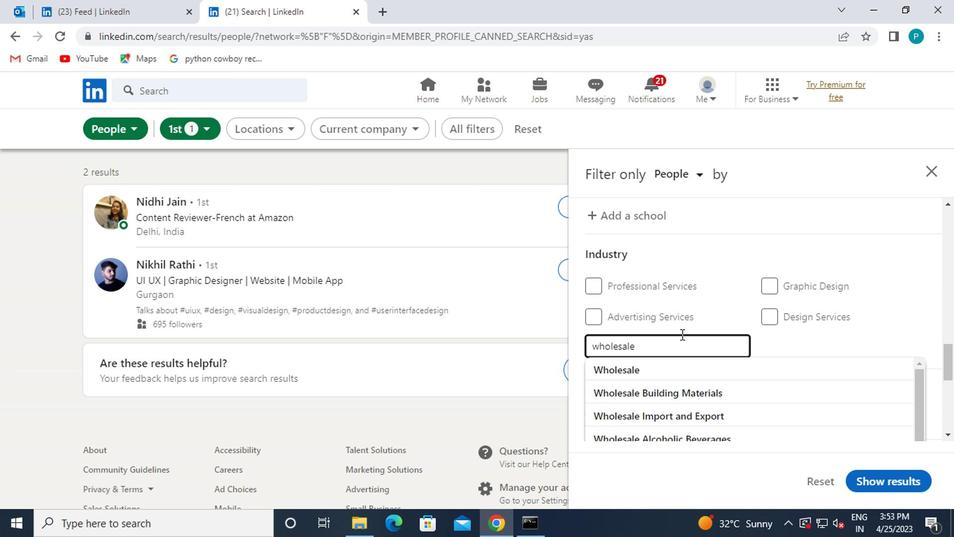 
Action: Mouse moved to (690, 418)
Screenshot: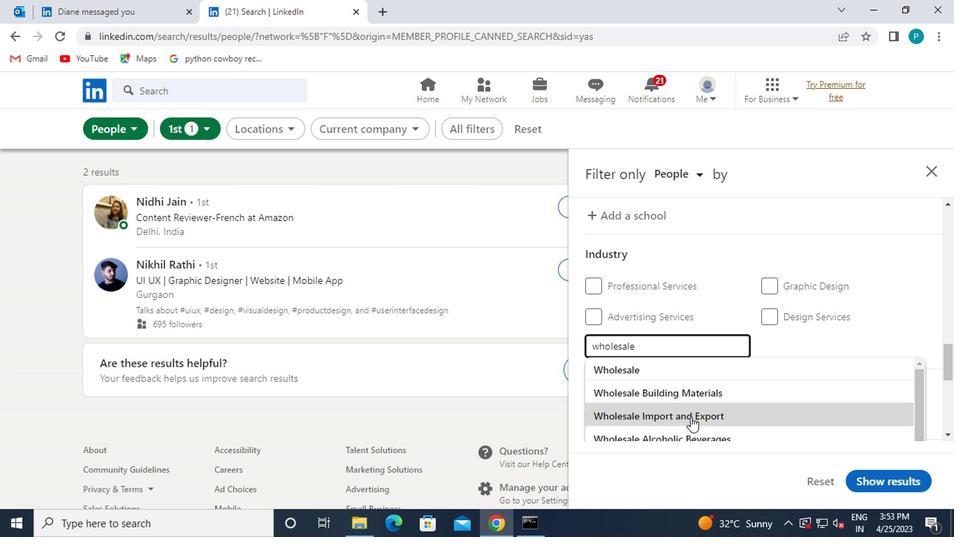 
Action: Mouse pressed left at (690, 418)
Screenshot: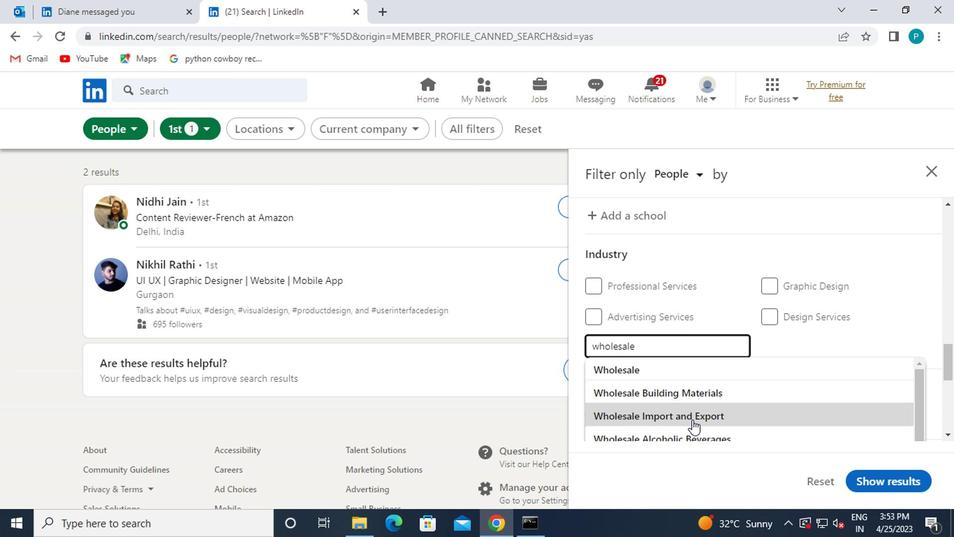 
Action: Mouse moved to (663, 404)
Screenshot: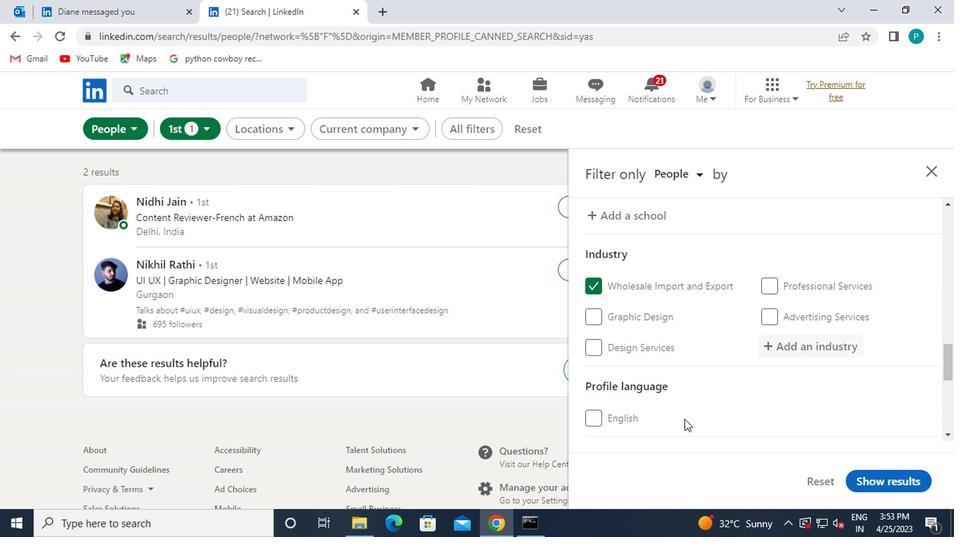 
Action: Mouse scrolled (663, 403) with delta (0, 0)
Screenshot: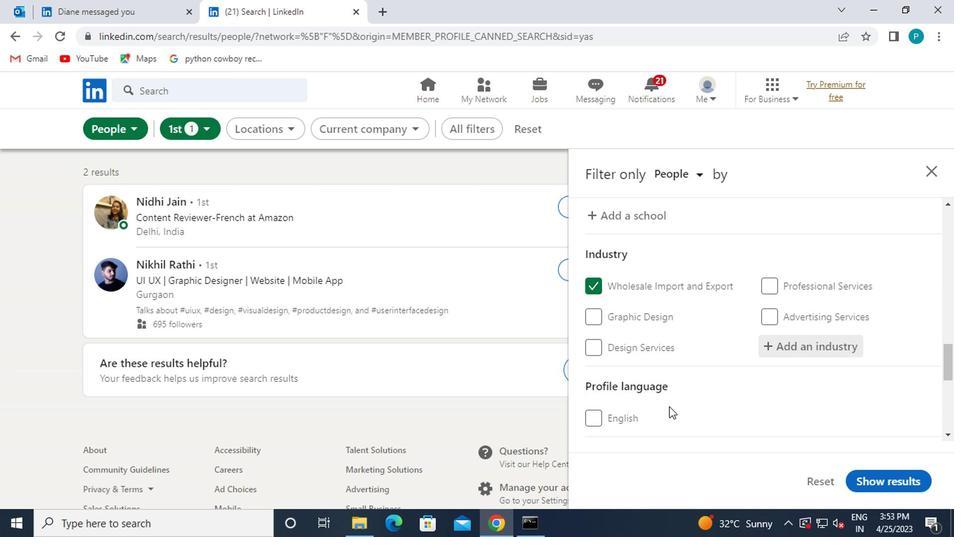 
Action: Mouse scrolled (663, 403) with delta (0, 0)
Screenshot: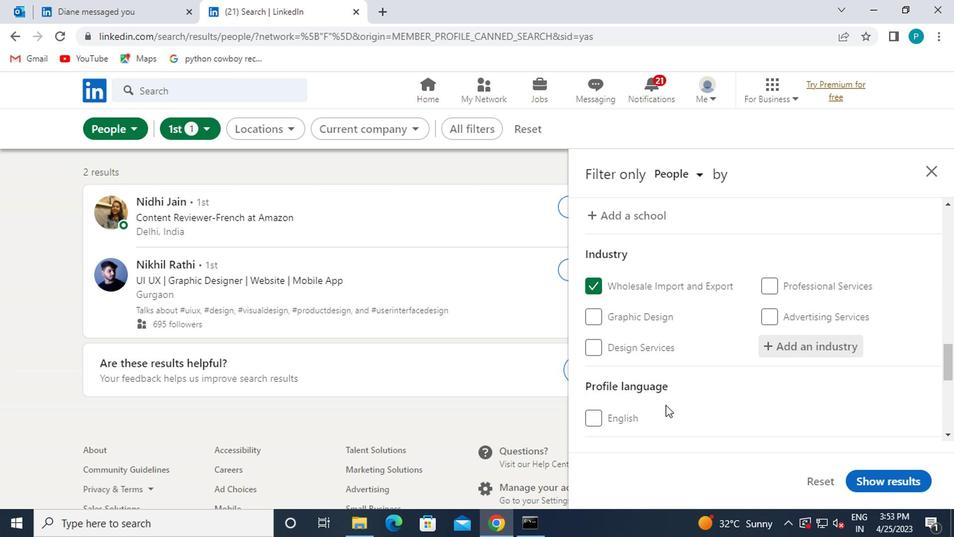 
Action: Mouse moved to (593, 276)
Screenshot: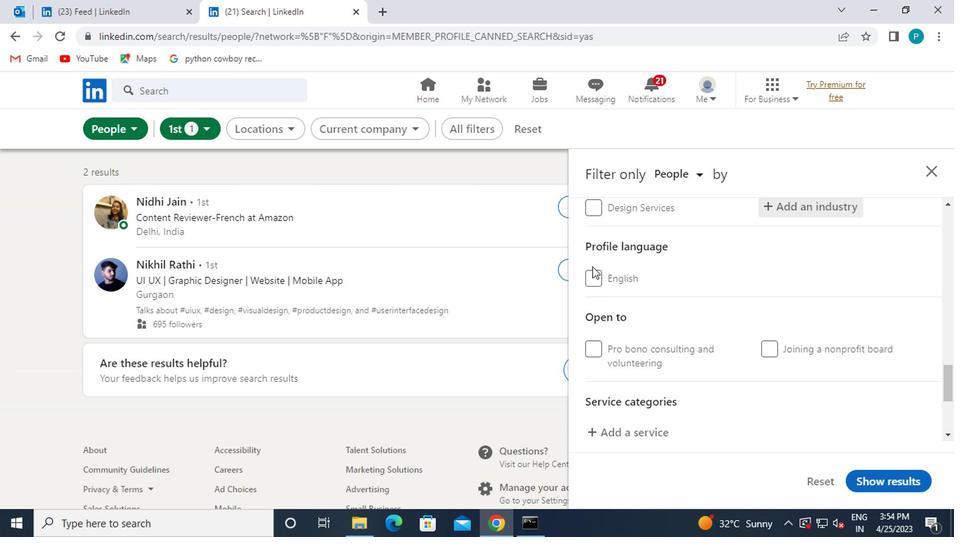 
Action: Mouse pressed left at (593, 276)
Screenshot: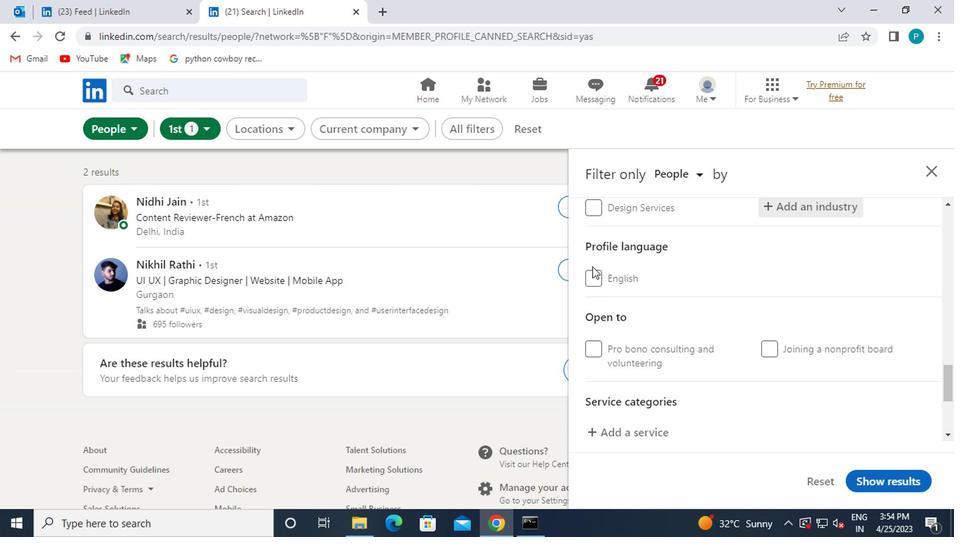 
Action: Mouse moved to (620, 314)
Screenshot: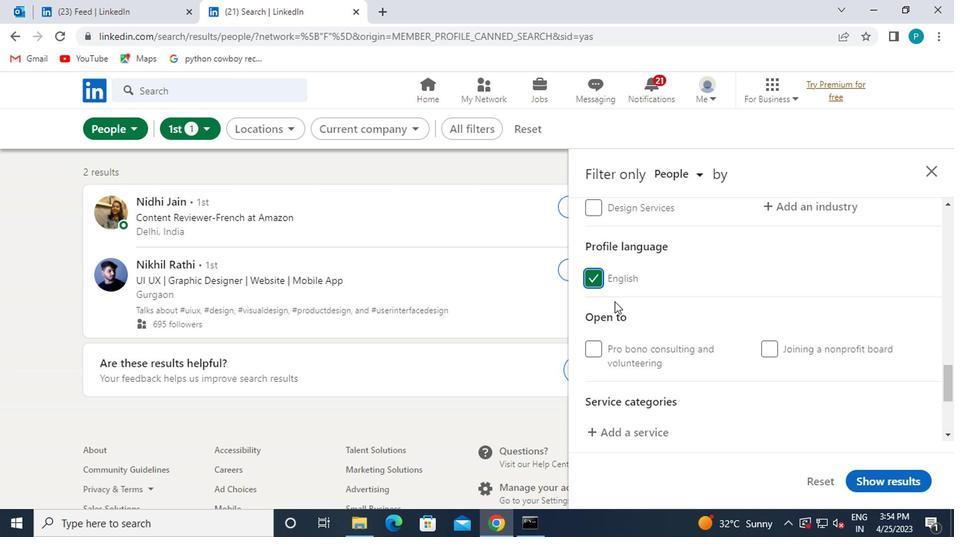 
Action: Mouse scrolled (620, 313) with delta (0, 0)
Screenshot: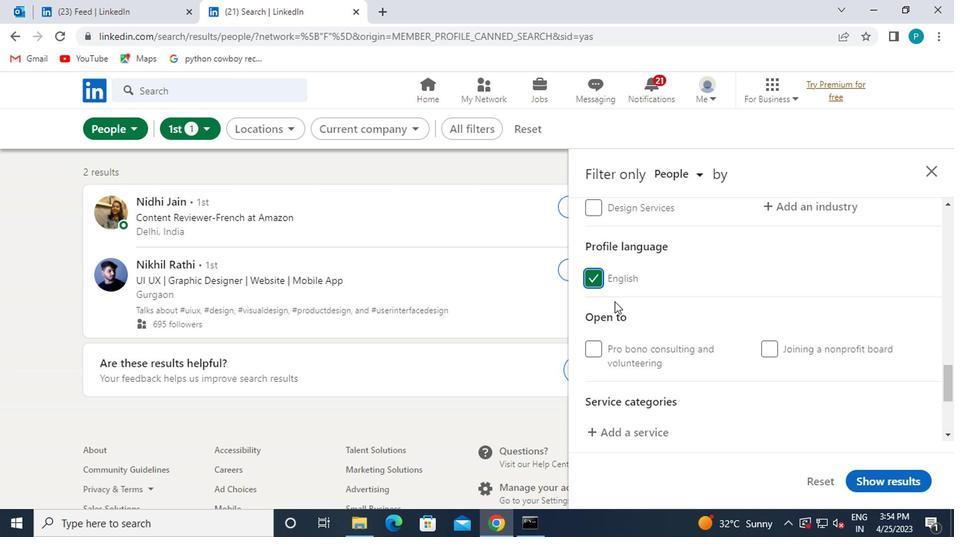
Action: Mouse moved to (621, 315)
Screenshot: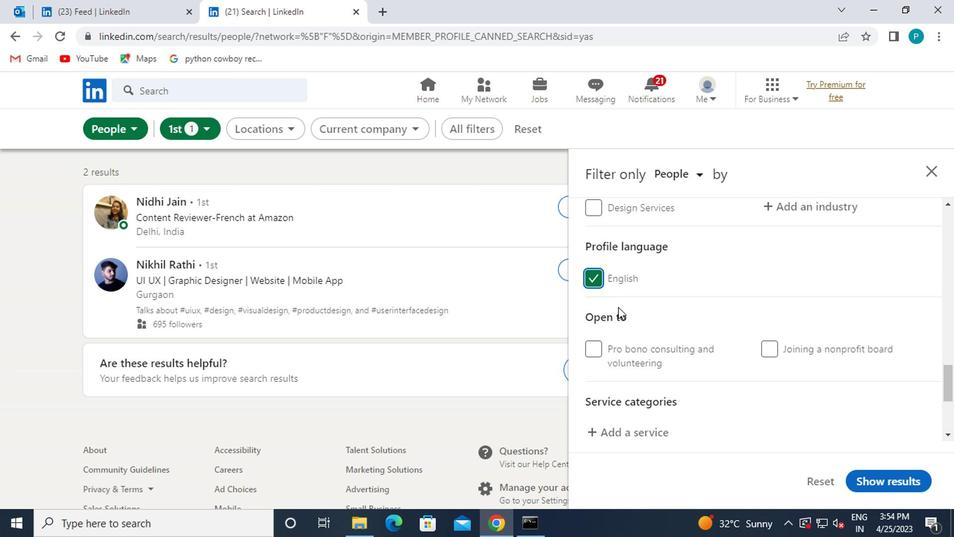 
Action: Mouse scrolled (621, 314) with delta (0, 0)
Screenshot: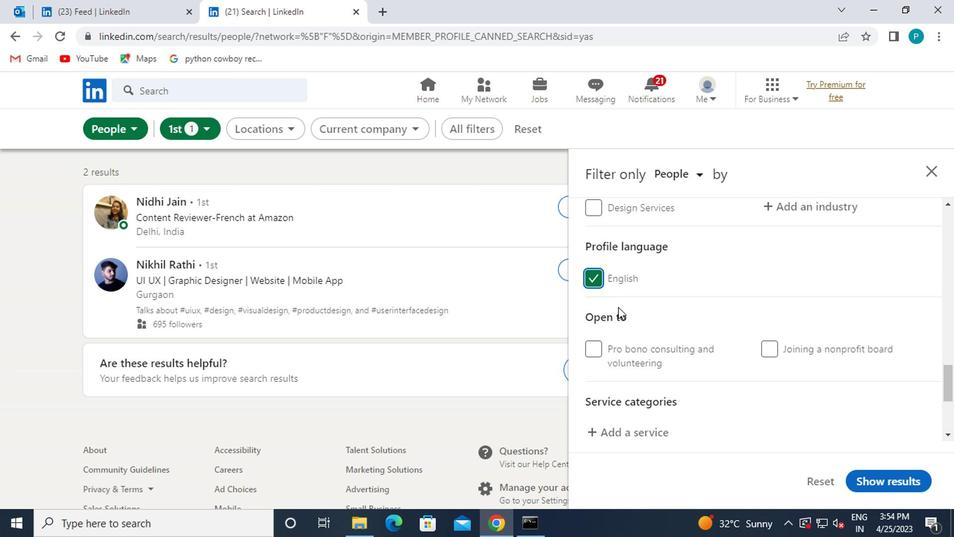 
Action: Mouse moved to (595, 303)
Screenshot: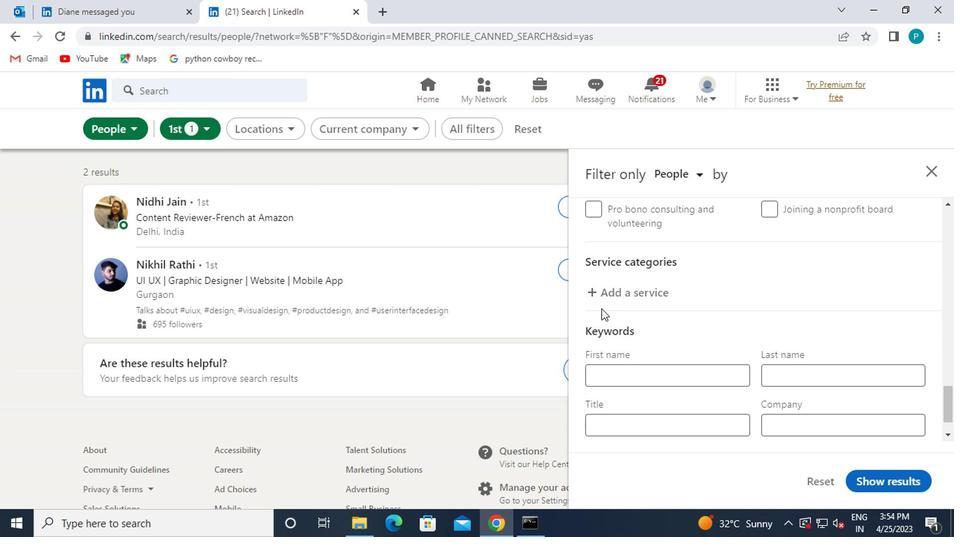 
Action: Mouse pressed left at (595, 303)
Screenshot: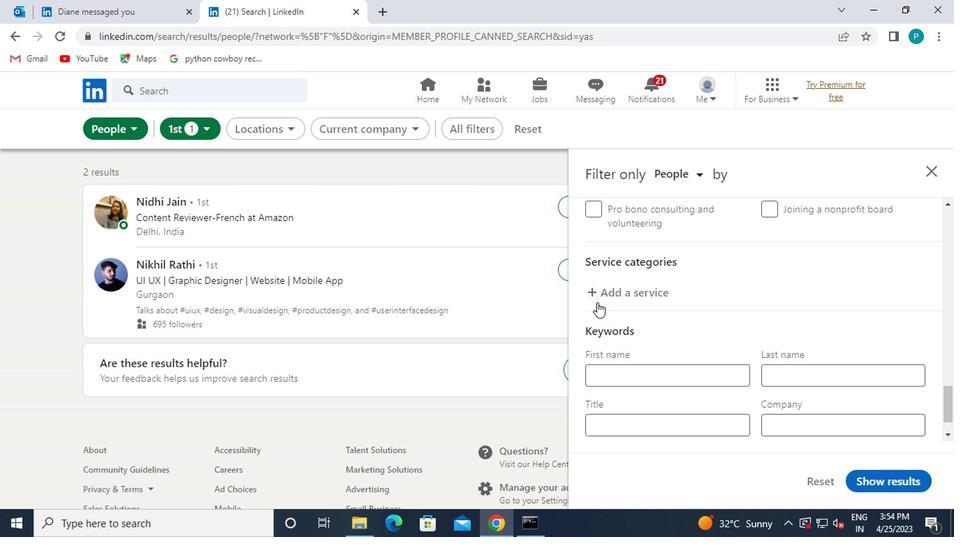 
Action: Key pressed CONSULTING<Key.enter>
Screenshot: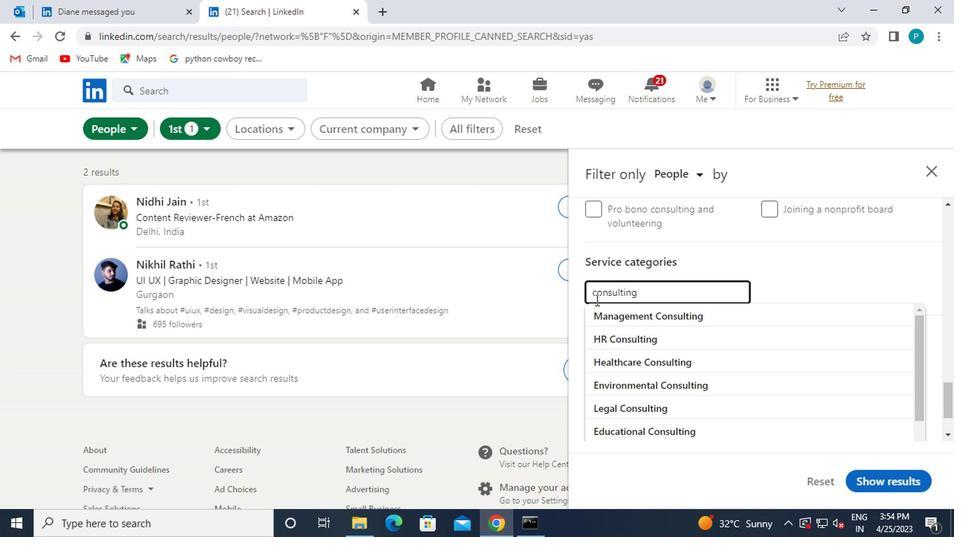 
Action: Mouse moved to (619, 370)
Screenshot: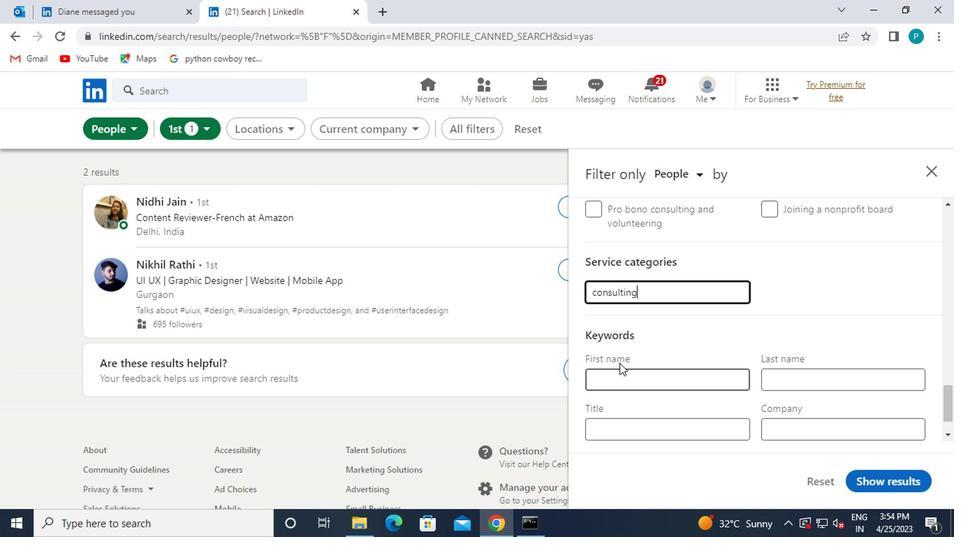 
Action: Mouse scrolled (619, 369) with delta (0, 0)
Screenshot: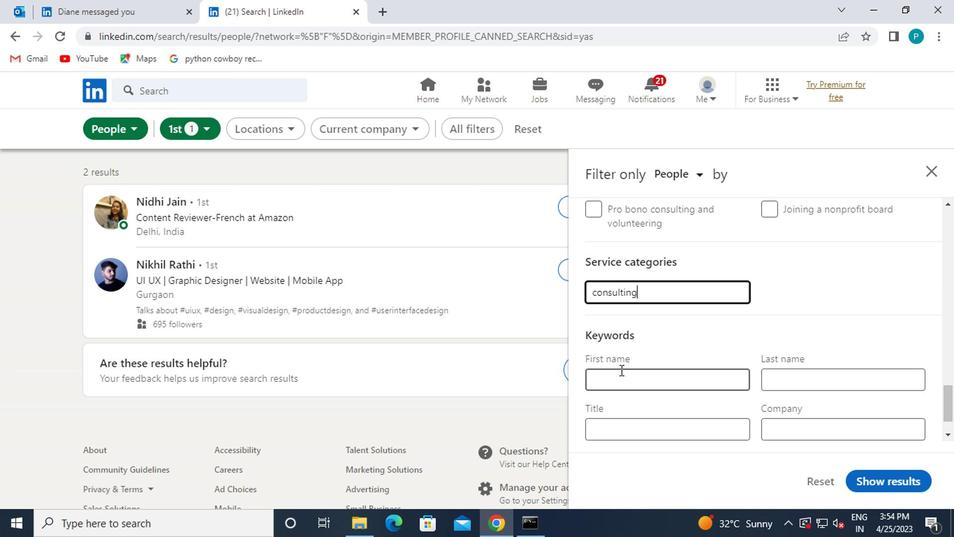
Action: Mouse scrolled (619, 369) with delta (0, 0)
Screenshot: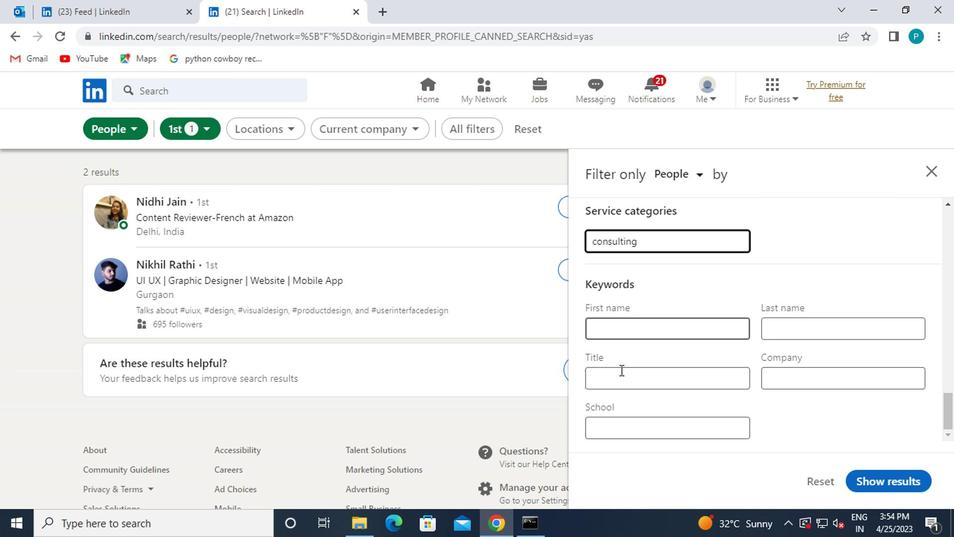 
Action: Mouse moved to (620, 378)
Screenshot: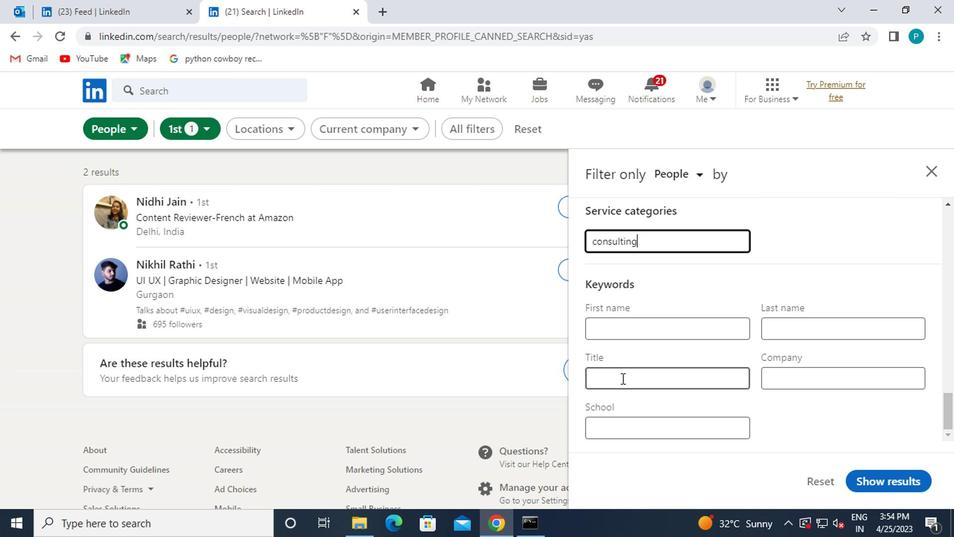 
Action: Mouse pressed left at (620, 378)
Screenshot: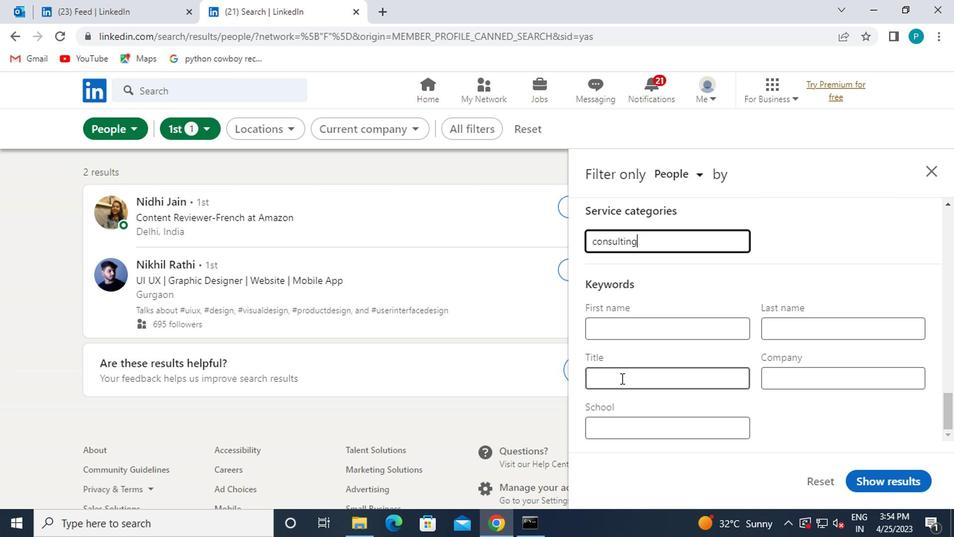 
Action: Key pressed <Key.caps_lock>S<Key.caps_lock>CHOOL<Key.space>VOLUNTEER
Screenshot: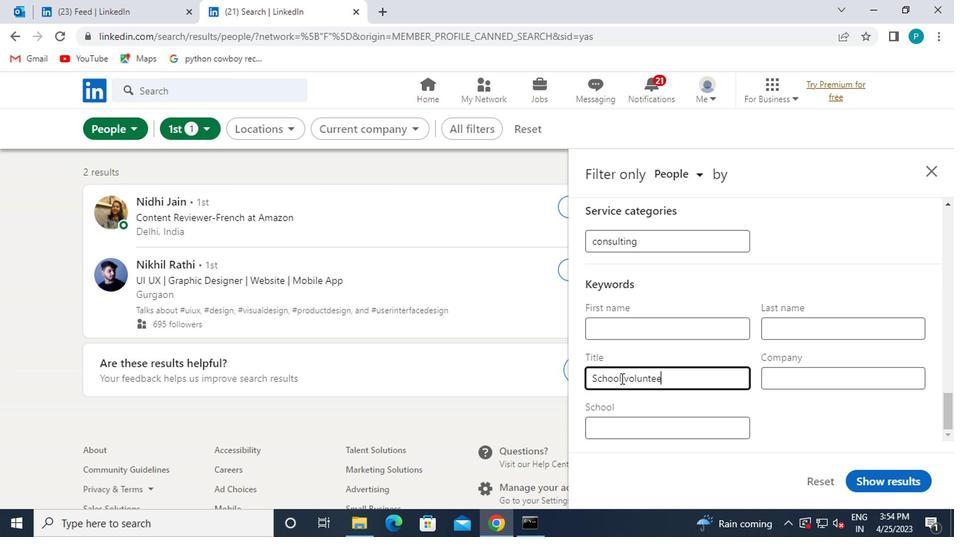 
Action: Mouse moved to (866, 473)
Screenshot: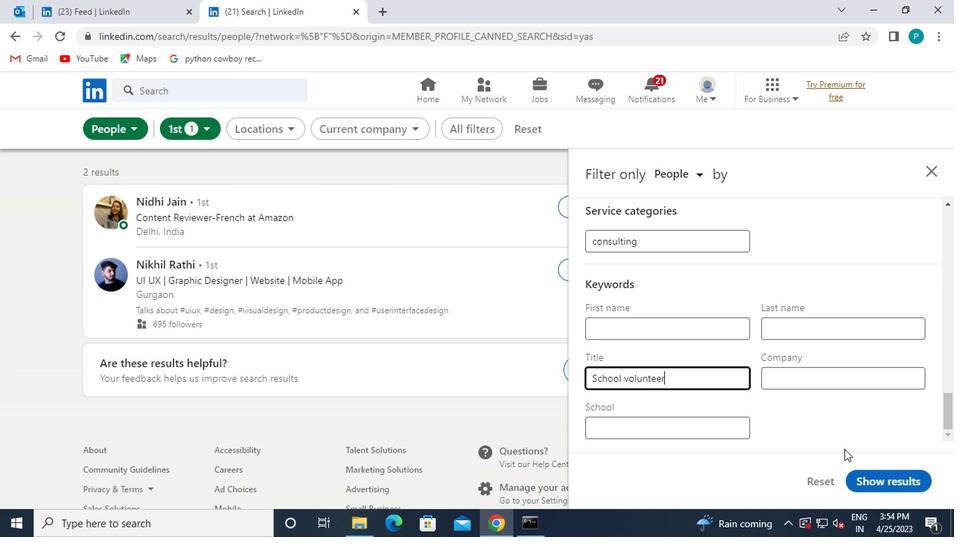 
Action: Mouse pressed left at (866, 473)
Screenshot: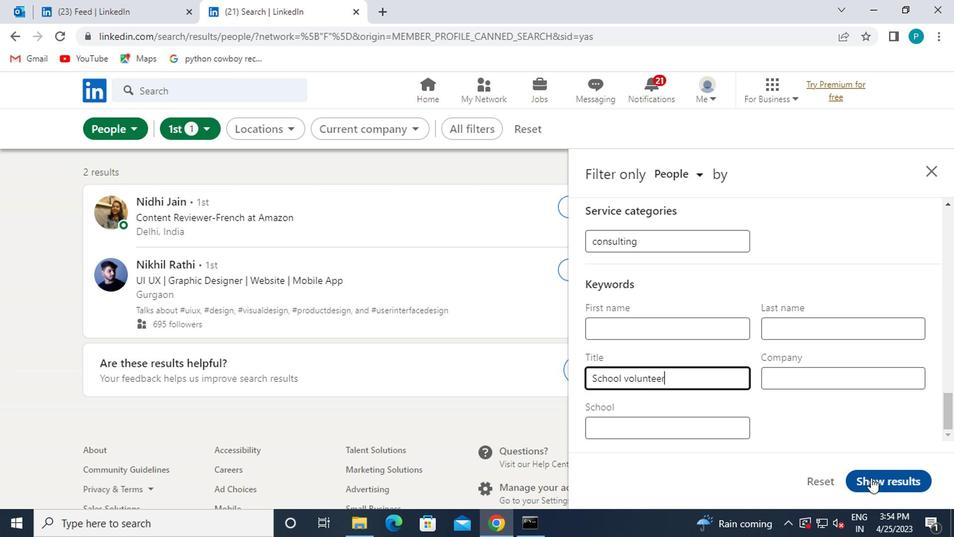 
Action: Mouse moved to (898, 459)
Screenshot: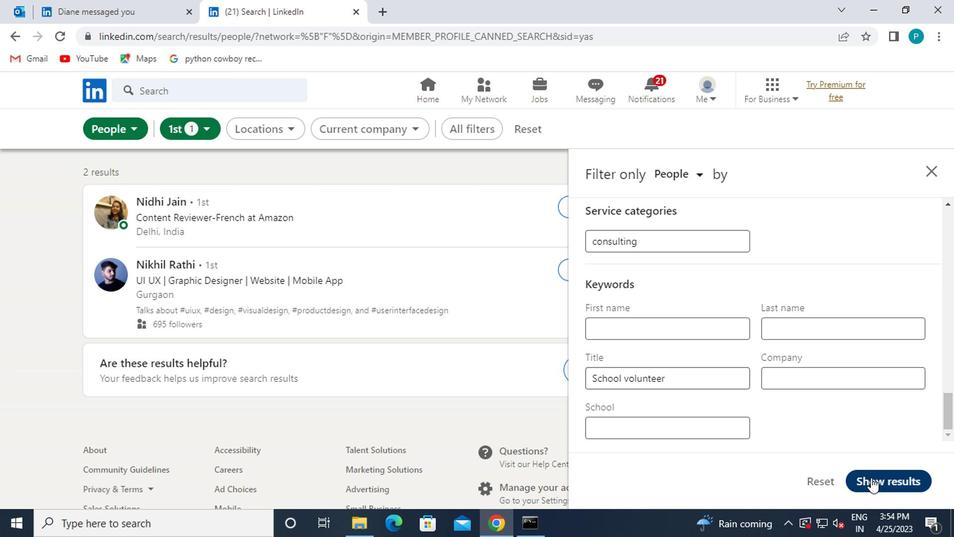 
